 Task: Create a scrum project ByteTech. Add to scrum project ByteTech a team member softage.2@softage.net and assign as Project Lead. Add to scrum project ByteTech a team member softage.3@softage.net
Action: Mouse moved to (204, 58)
Screenshot: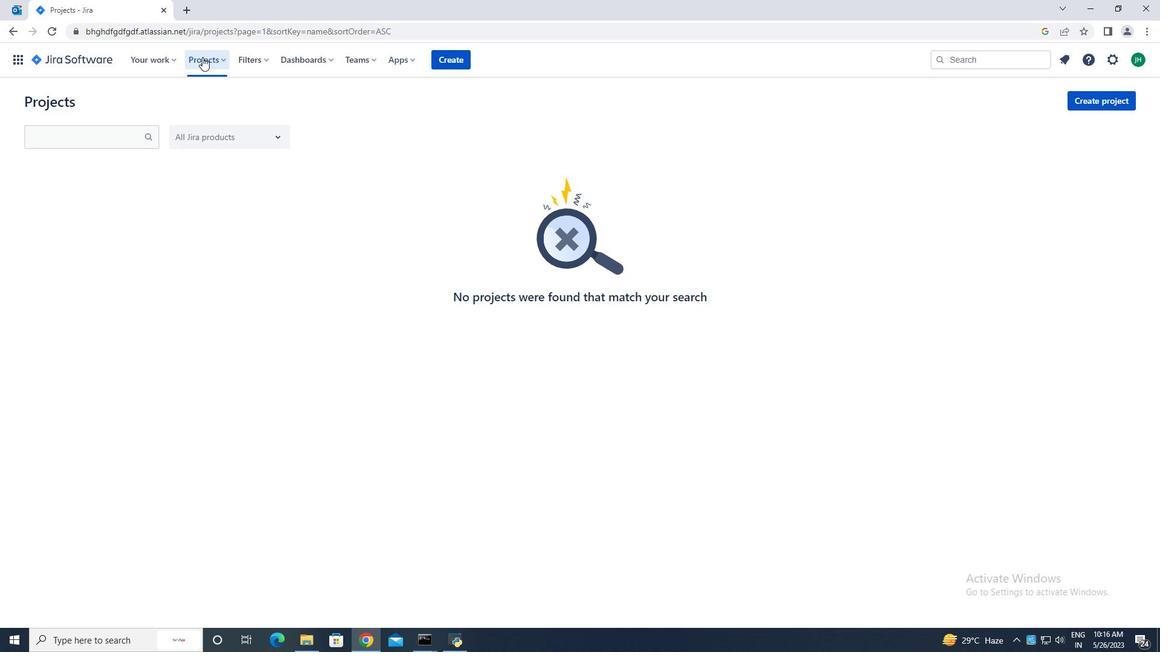 
Action: Mouse pressed left at (204, 58)
Screenshot: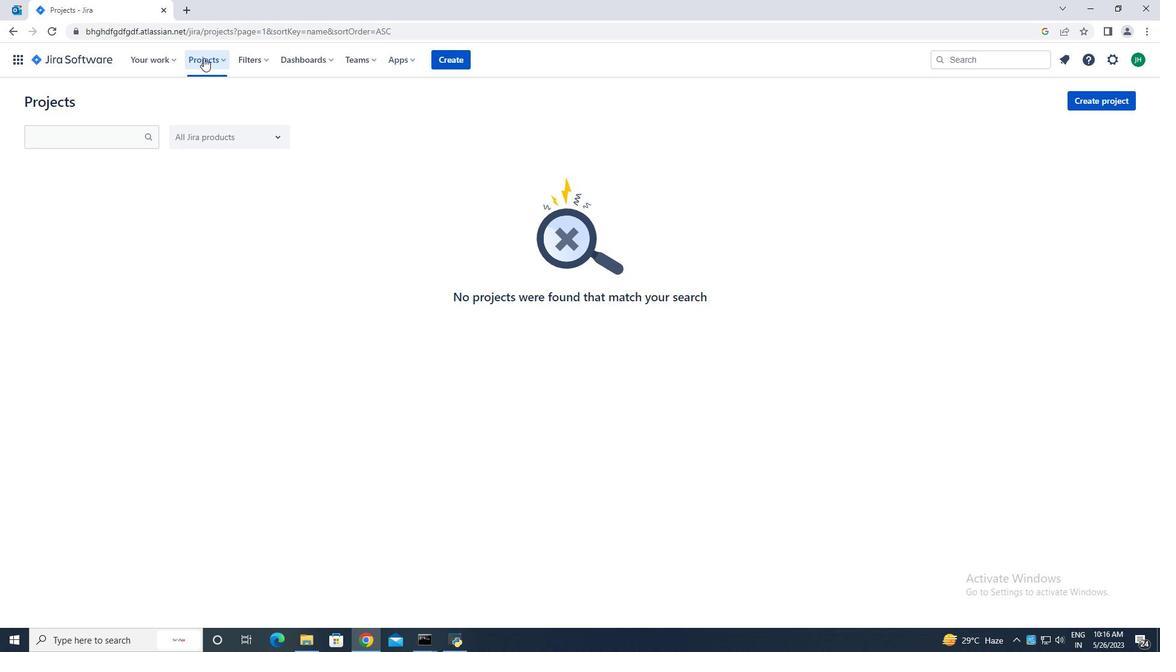 
Action: Mouse moved to (235, 277)
Screenshot: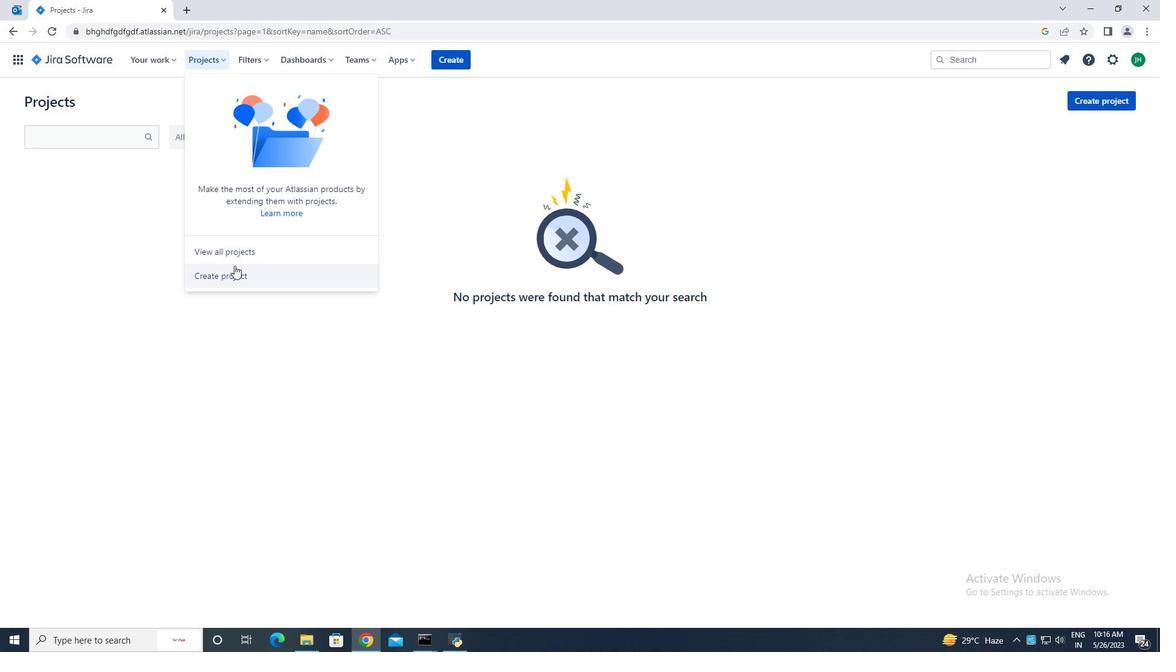 
Action: Mouse pressed left at (235, 277)
Screenshot: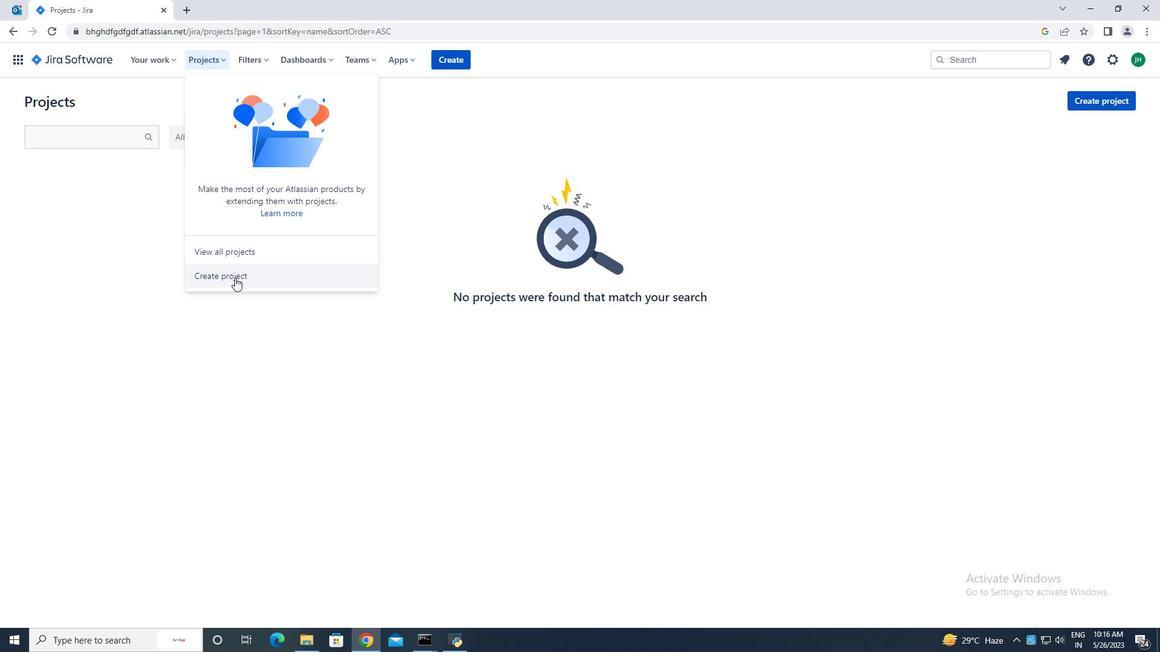 
Action: Mouse moved to (867, 296)
Screenshot: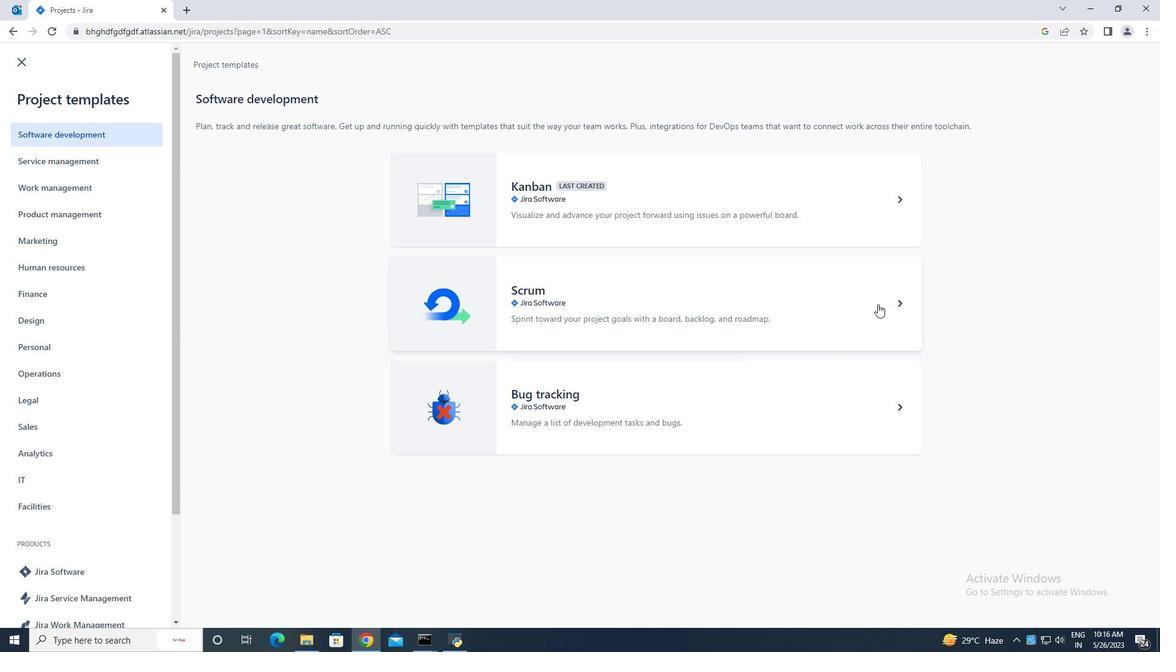 
Action: Mouse pressed left at (867, 296)
Screenshot: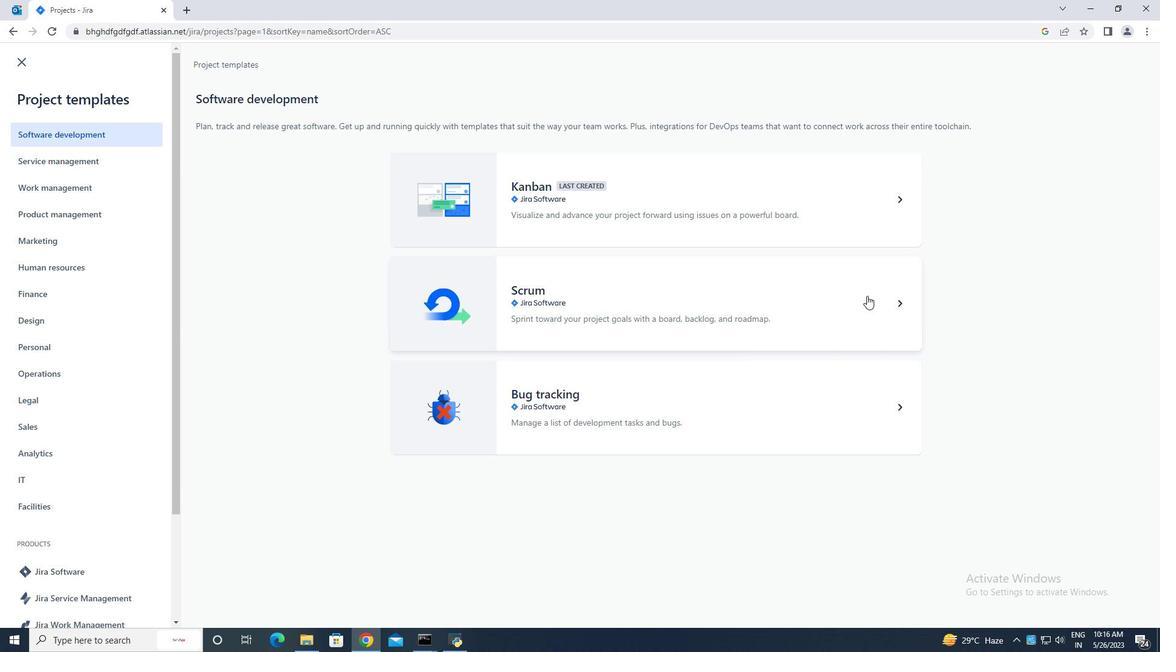 
Action: Mouse moved to (887, 597)
Screenshot: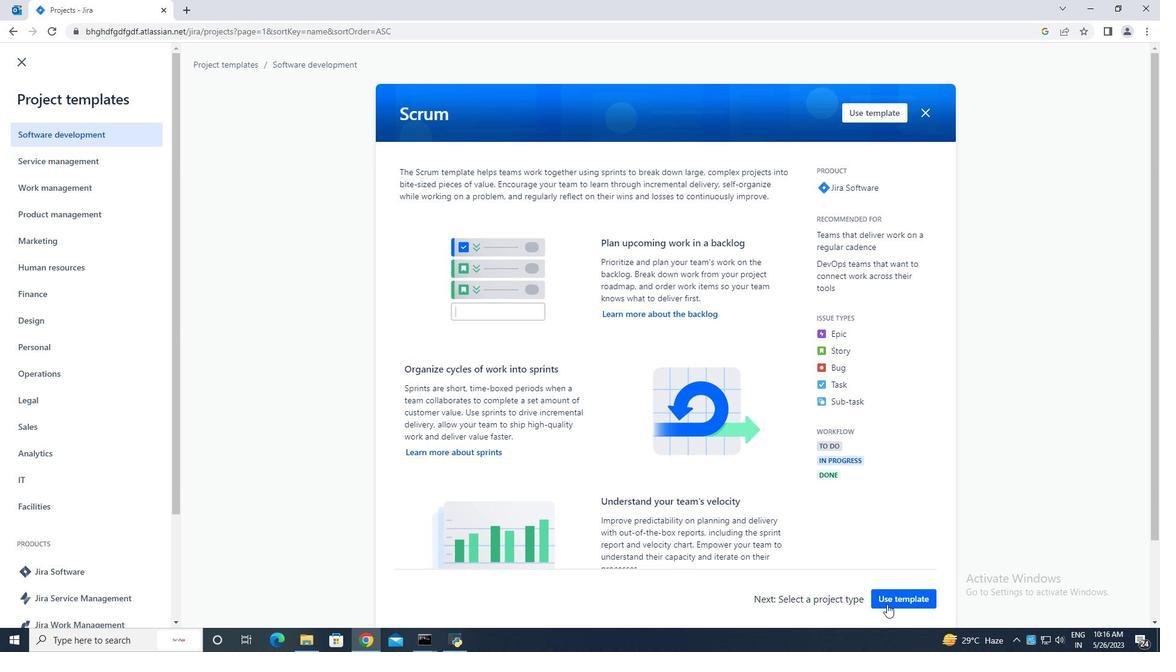 
Action: Mouse pressed left at (887, 597)
Screenshot: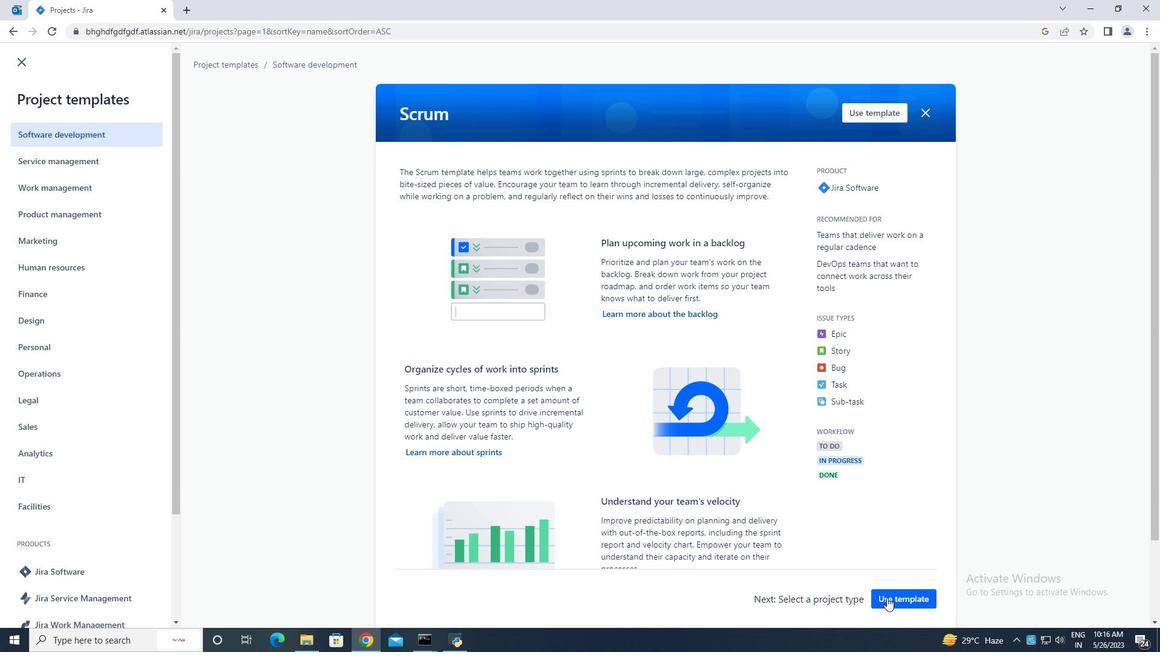 
Action: Mouse moved to (493, 594)
Screenshot: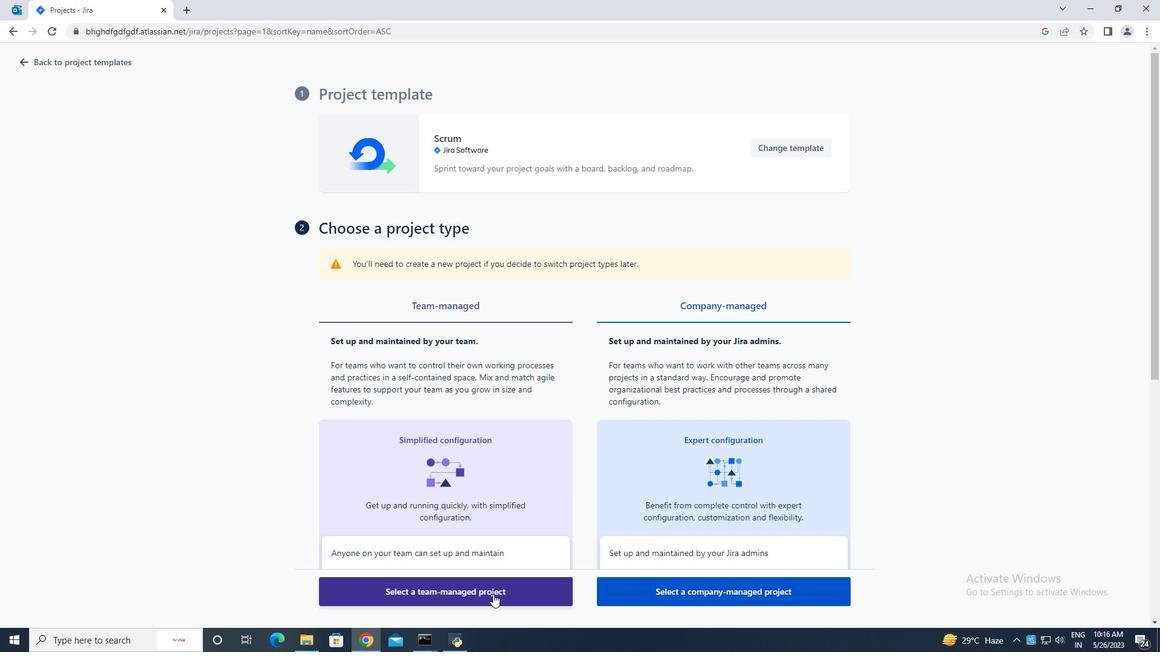 
Action: Mouse pressed left at (493, 594)
Screenshot: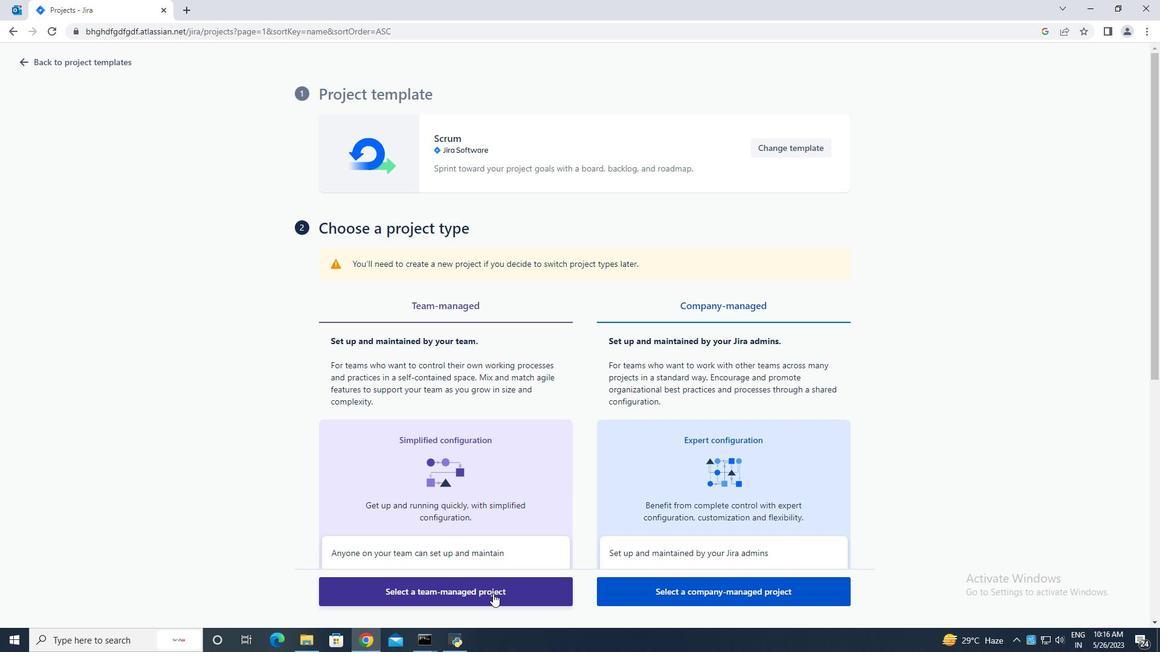 
Action: Mouse moved to (357, 284)
Screenshot: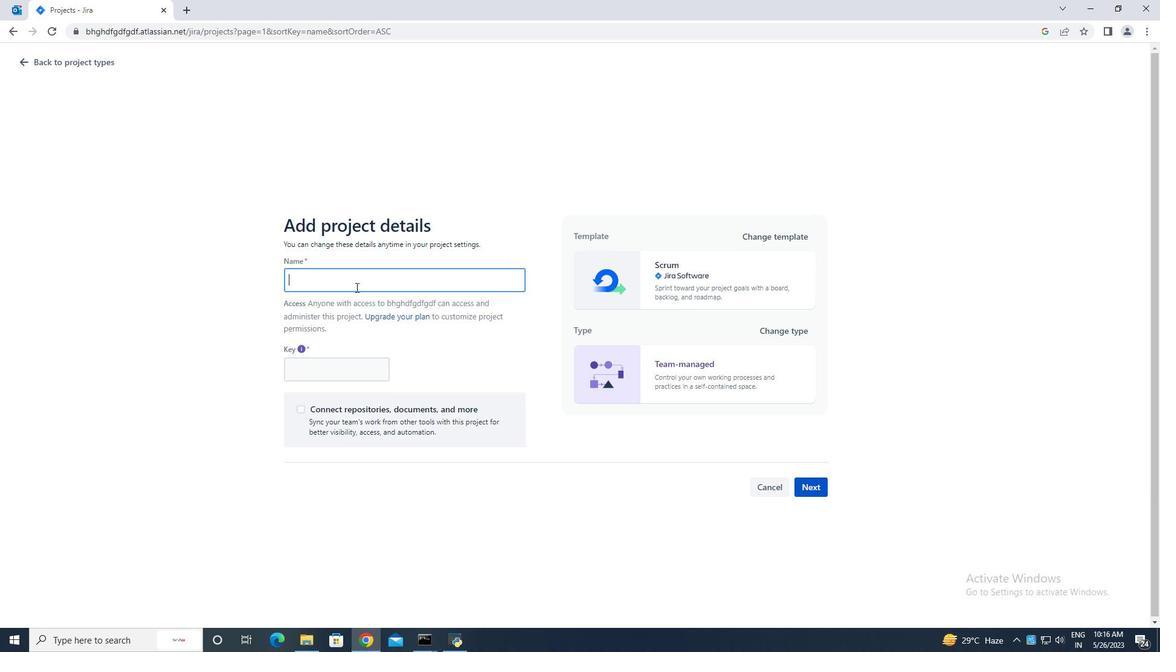 
Action: Mouse pressed left at (357, 284)
Screenshot: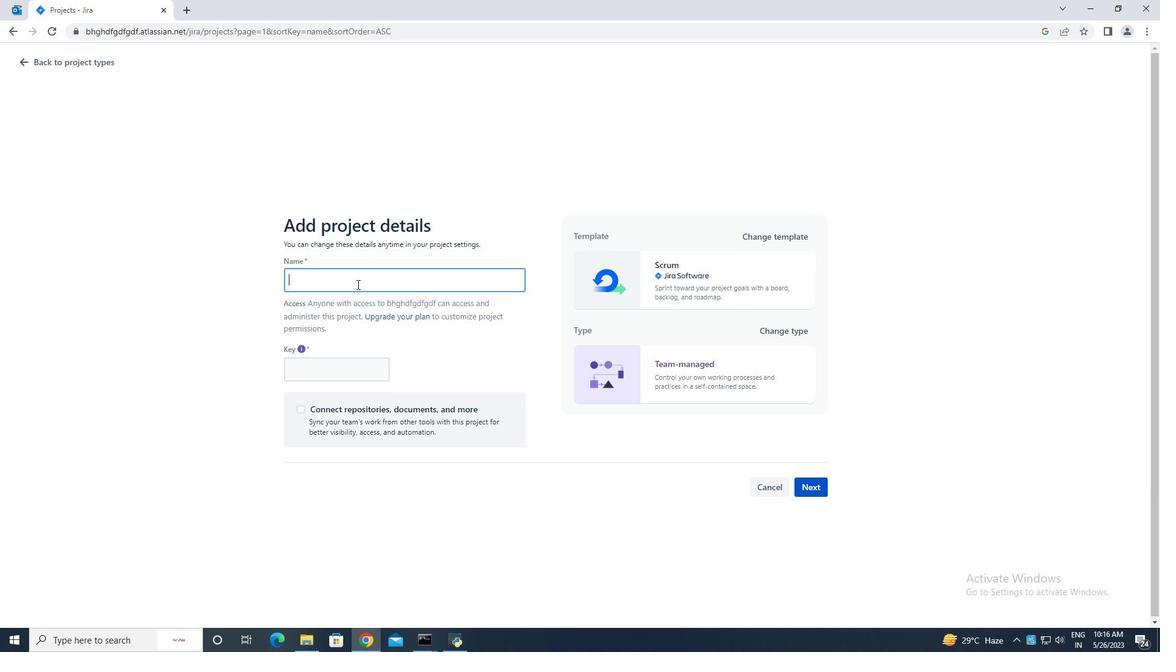 
Action: Mouse moved to (377, 296)
Screenshot: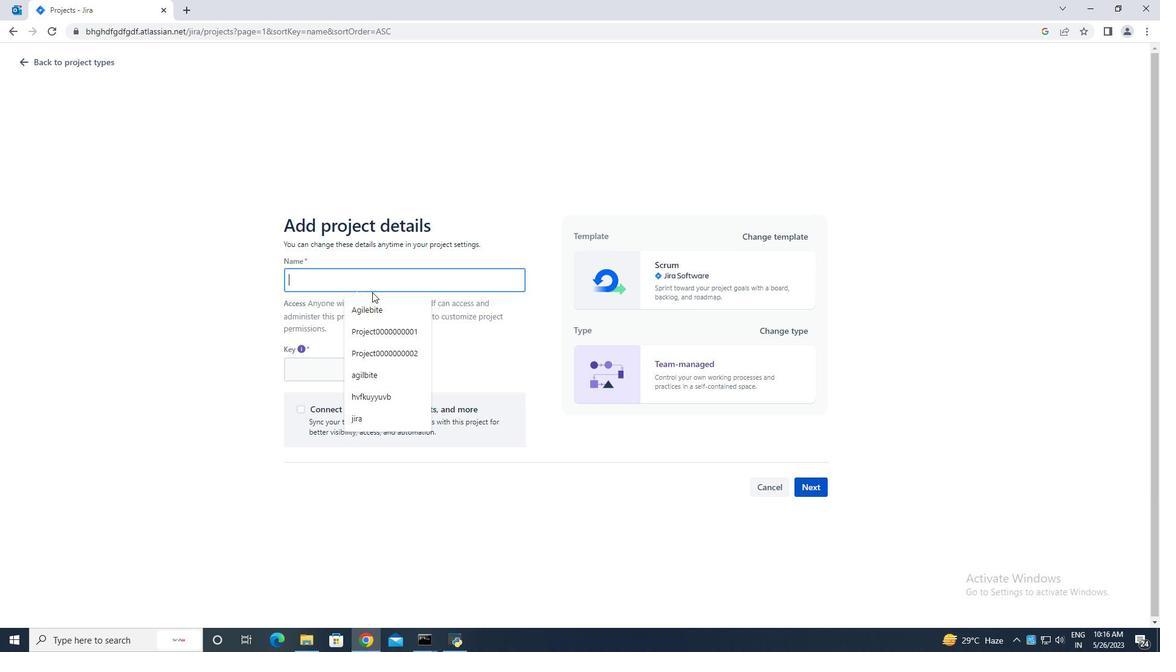 
Action: Key pressed <Key.caps_lock>B<Key.caps_lock>ytetech
Screenshot: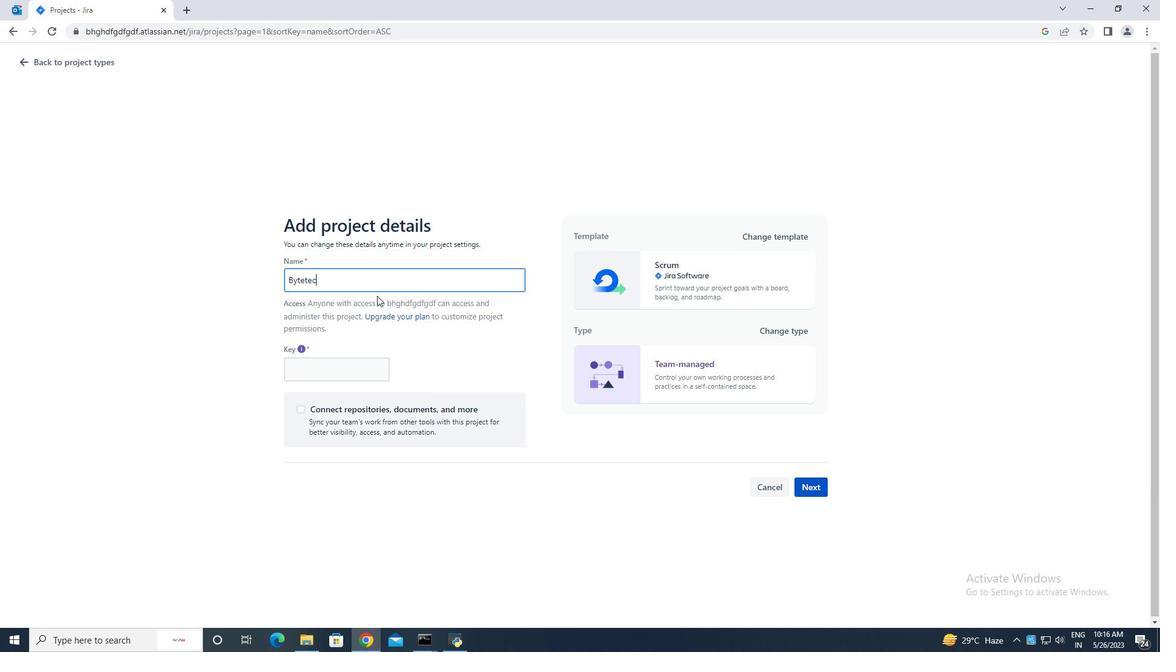 
Action: Mouse moved to (808, 486)
Screenshot: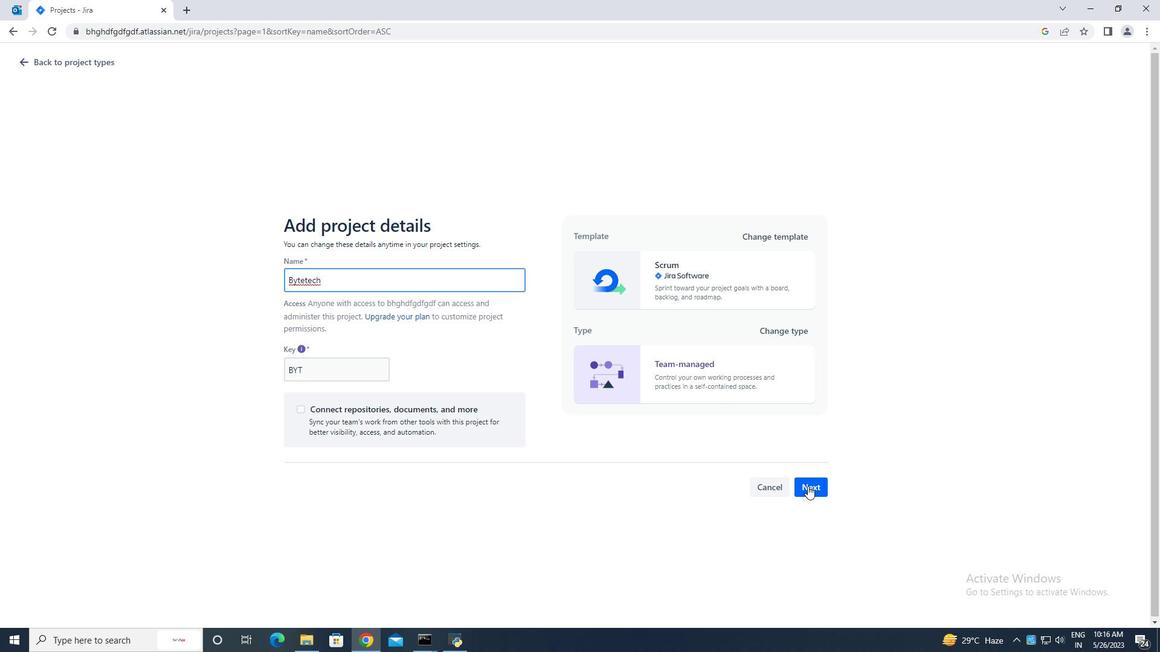 
Action: Mouse pressed left at (808, 486)
Screenshot: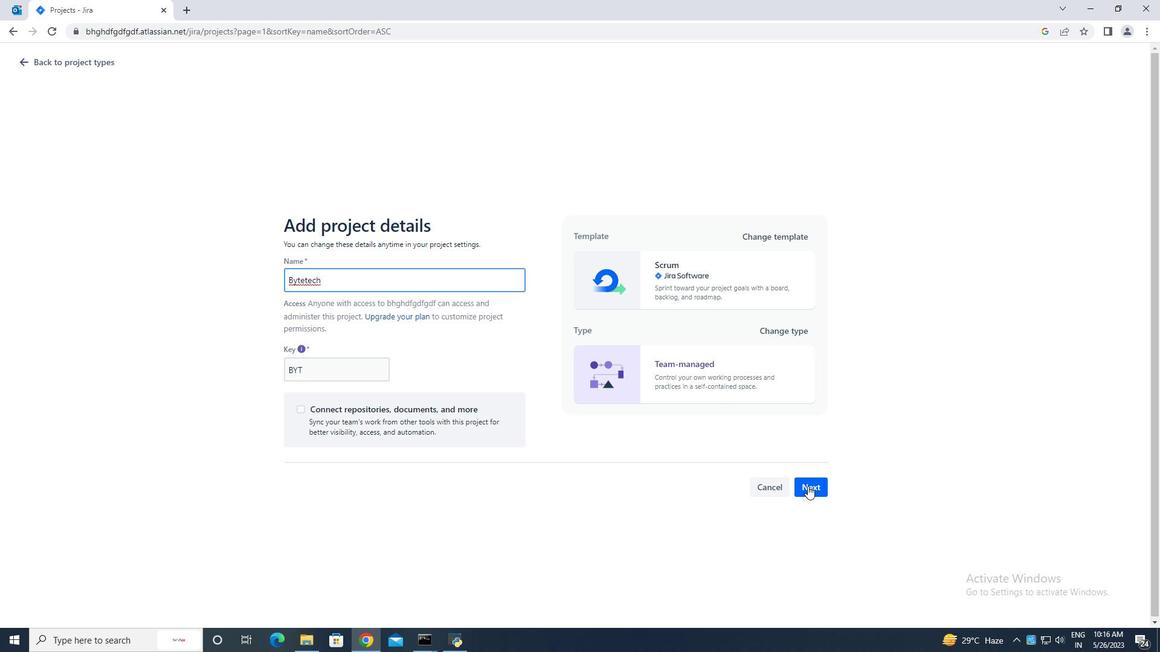 
Action: Mouse moved to (728, 409)
Screenshot: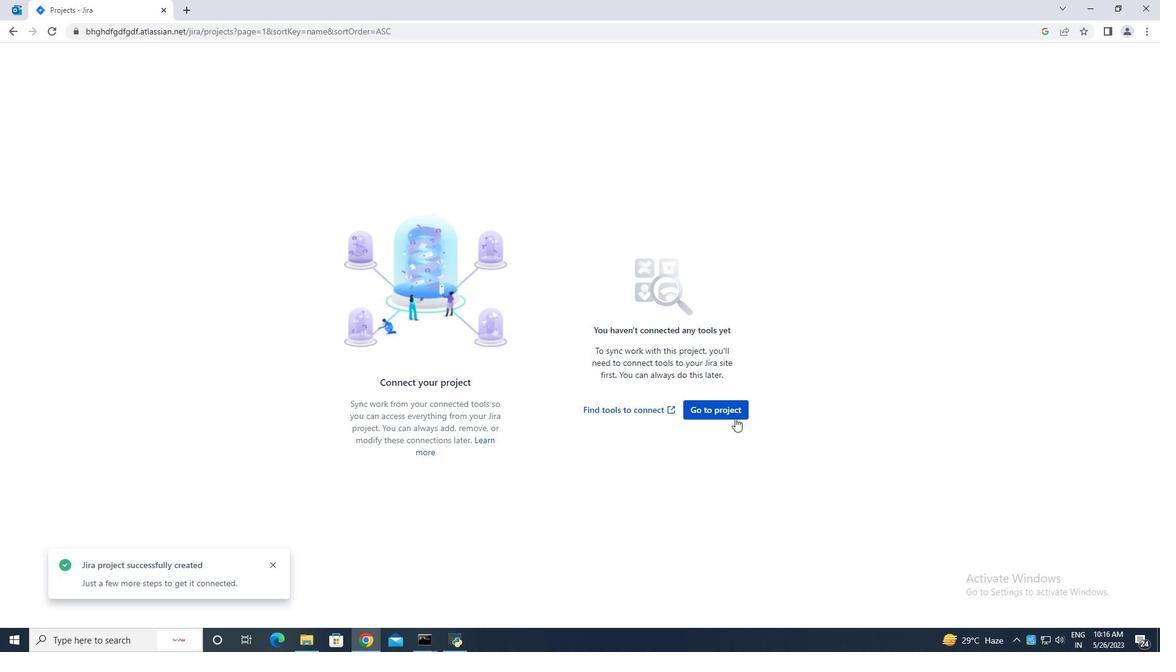 
Action: Mouse pressed left at (728, 409)
Screenshot: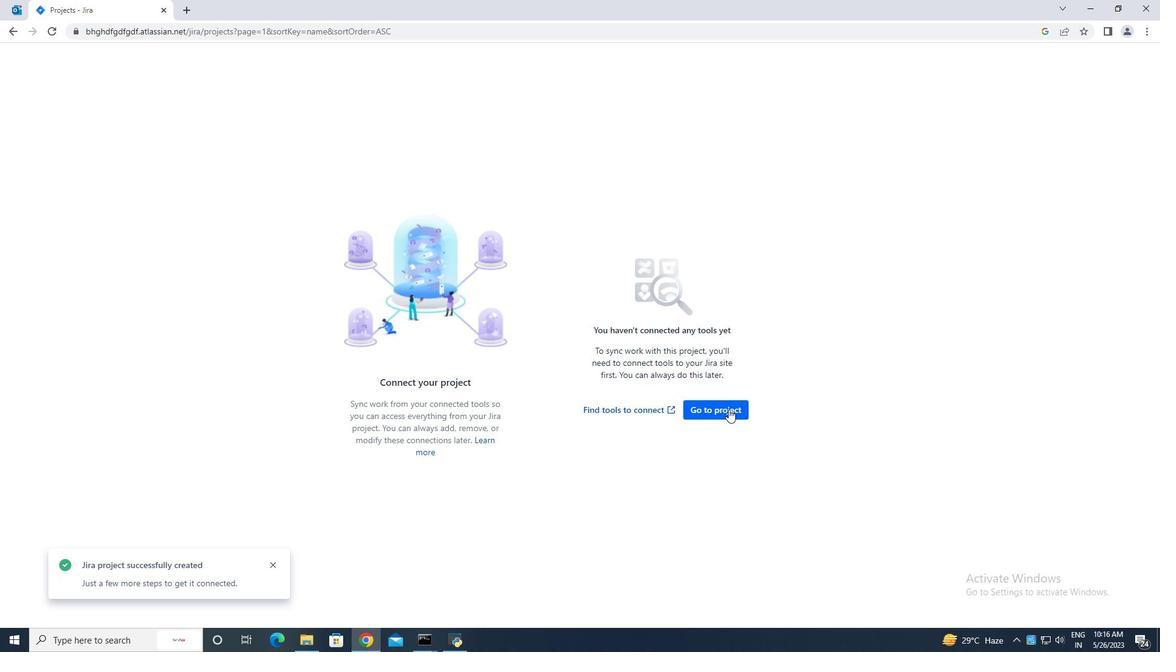 
Action: Mouse moved to (290, 187)
Screenshot: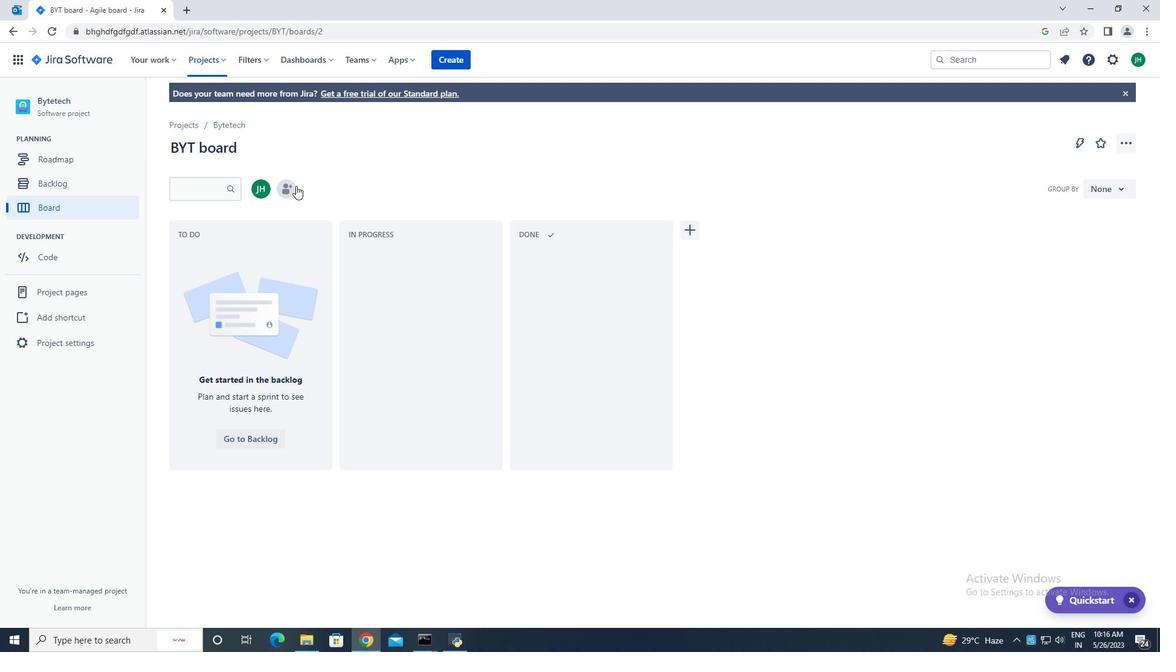 
Action: Mouse pressed left at (290, 187)
Screenshot: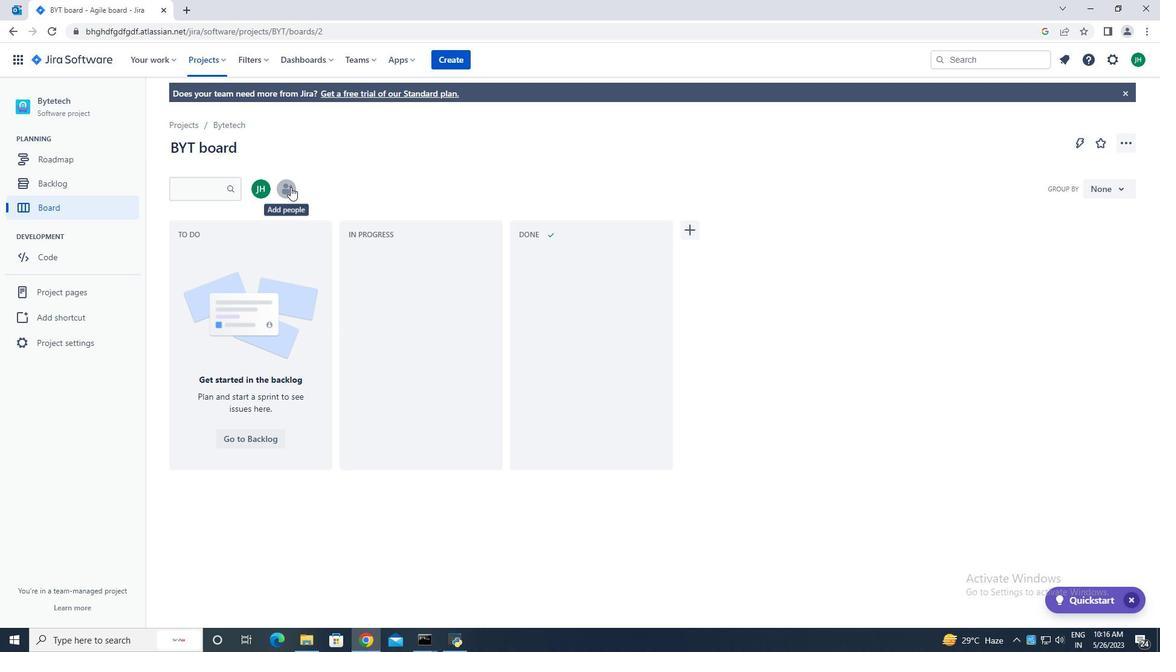 
Action: Mouse moved to (545, 132)
Screenshot: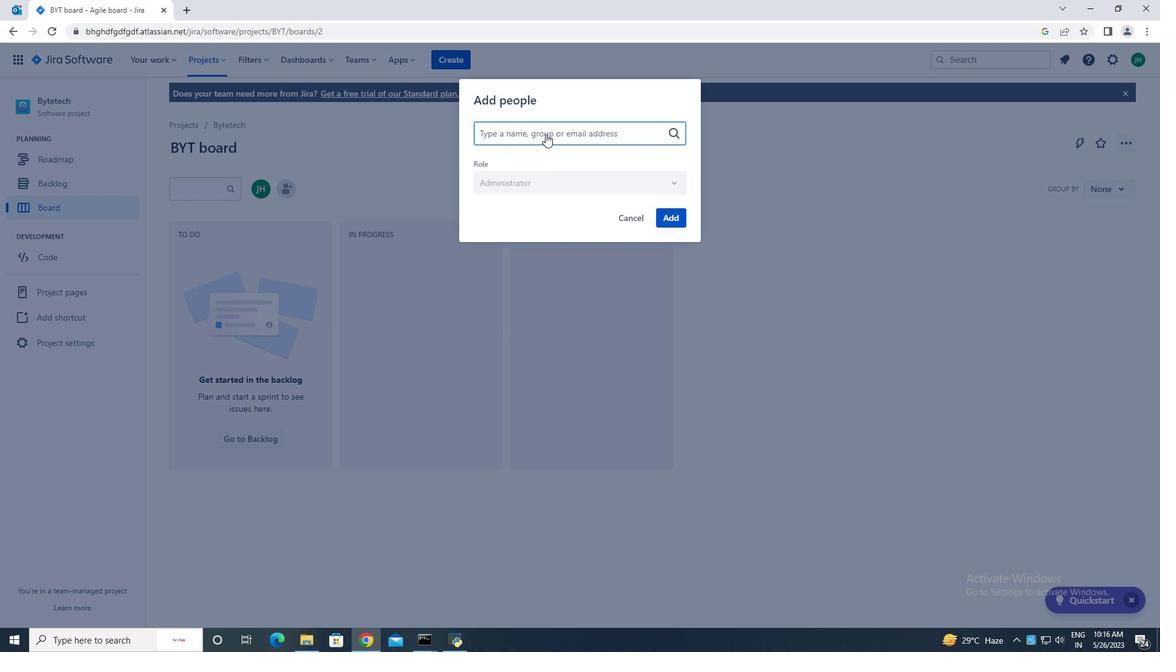 
Action: Mouse pressed left at (545, 132)
Screenshot: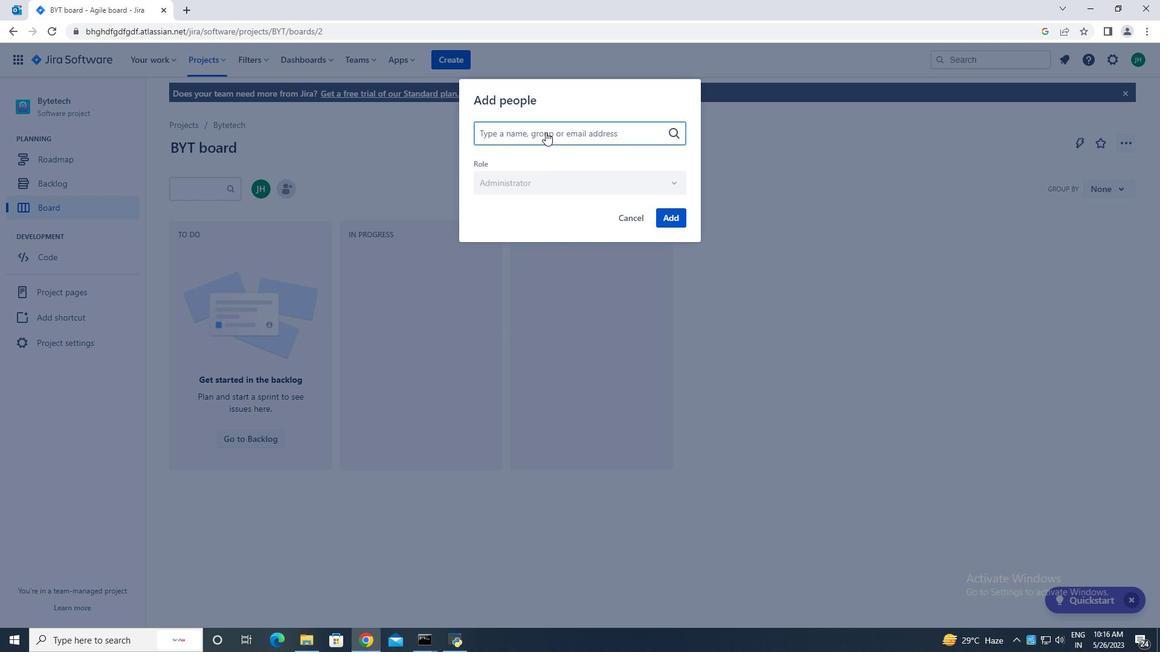 
Action: Key pressed softage.2<Key.shift>@softage.net
Screenshot: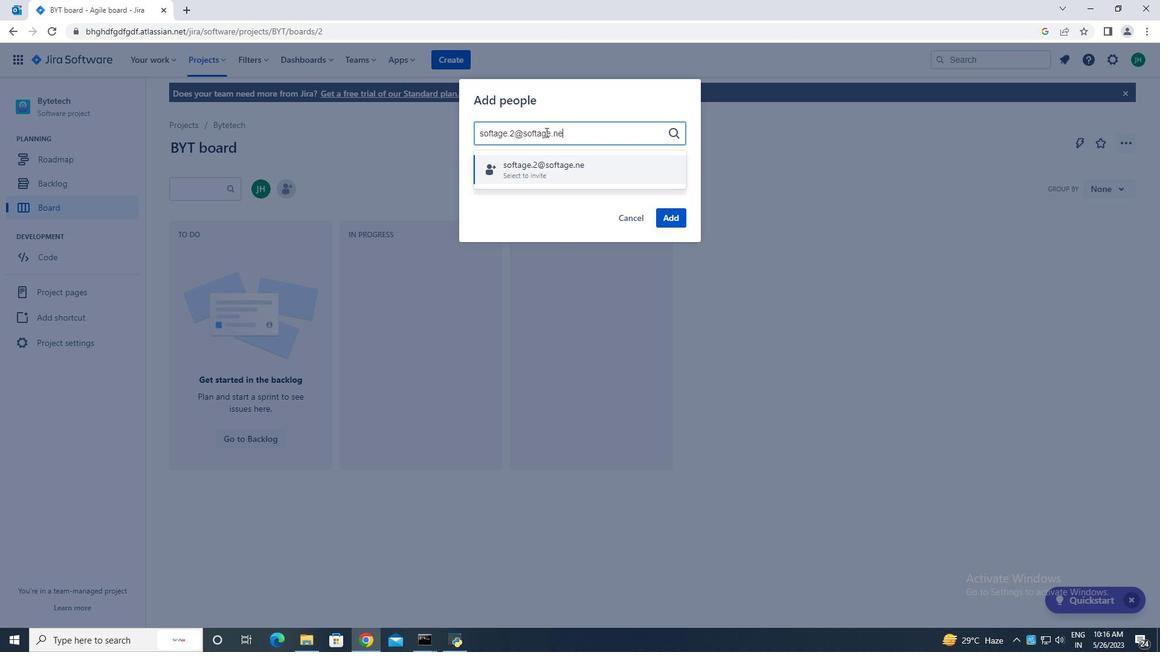 
Action: Mouse moved to (667, 224)
Screenshot: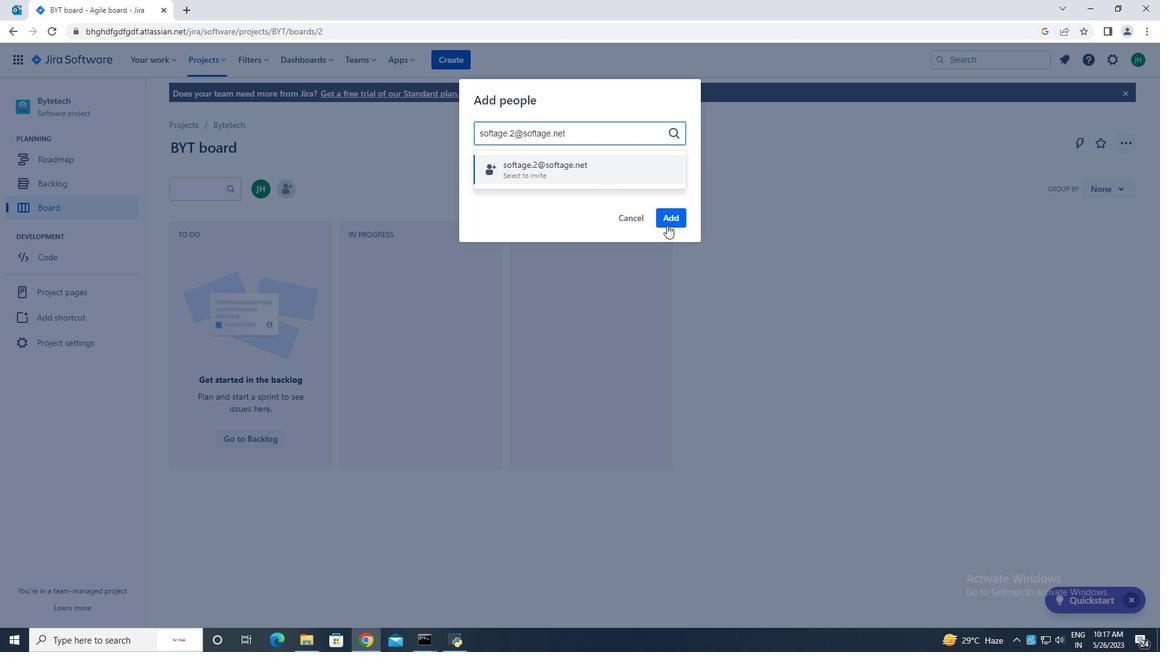 
Action: Mouse pressed left at (667, 224)
Screenshot: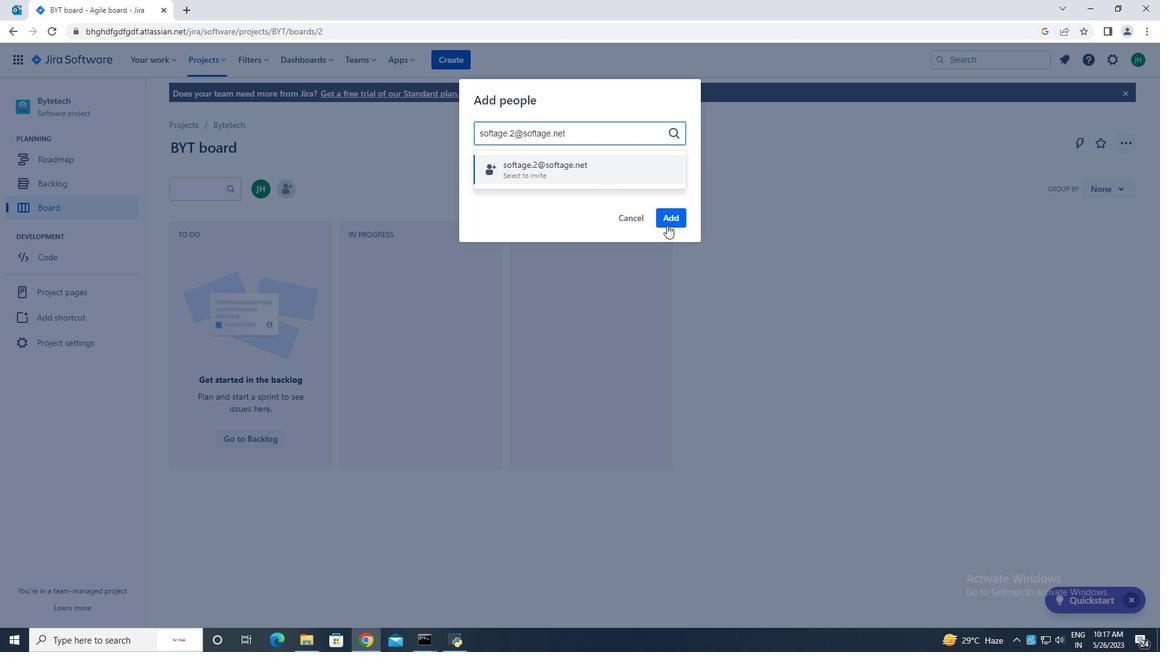 
Action: Mouse moved to (560, 169)
Screenshot: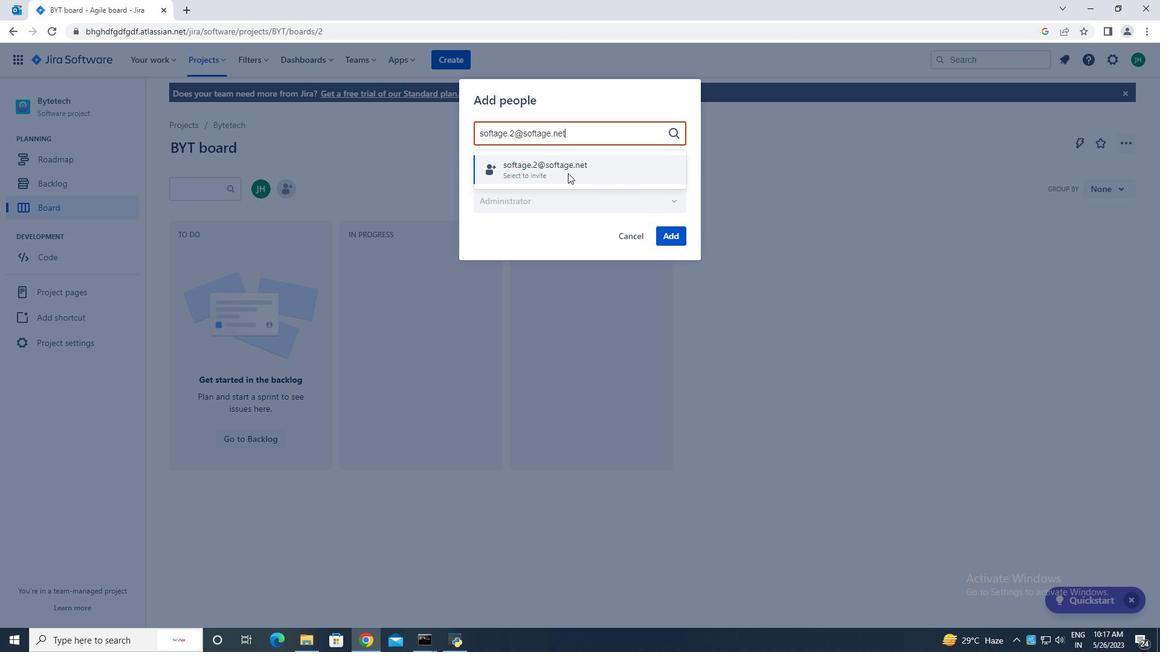 
Action: Mouse pressed left at (560, 169)
Screenshot: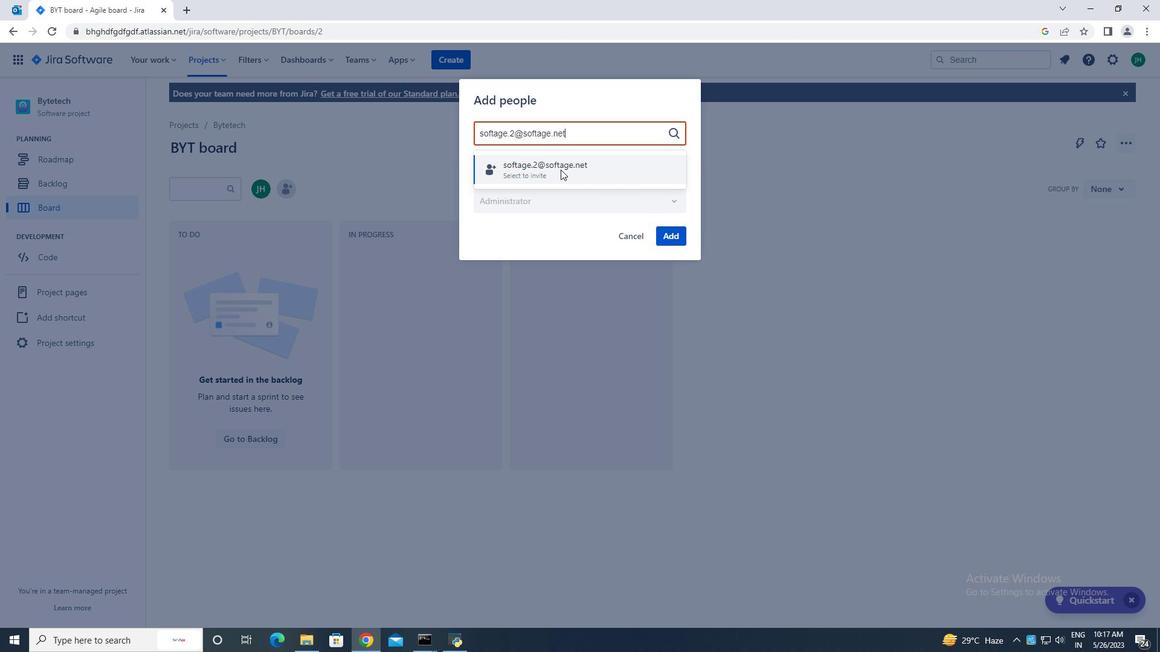 
Action: Mouse moved to (674, 234)
Screenshot: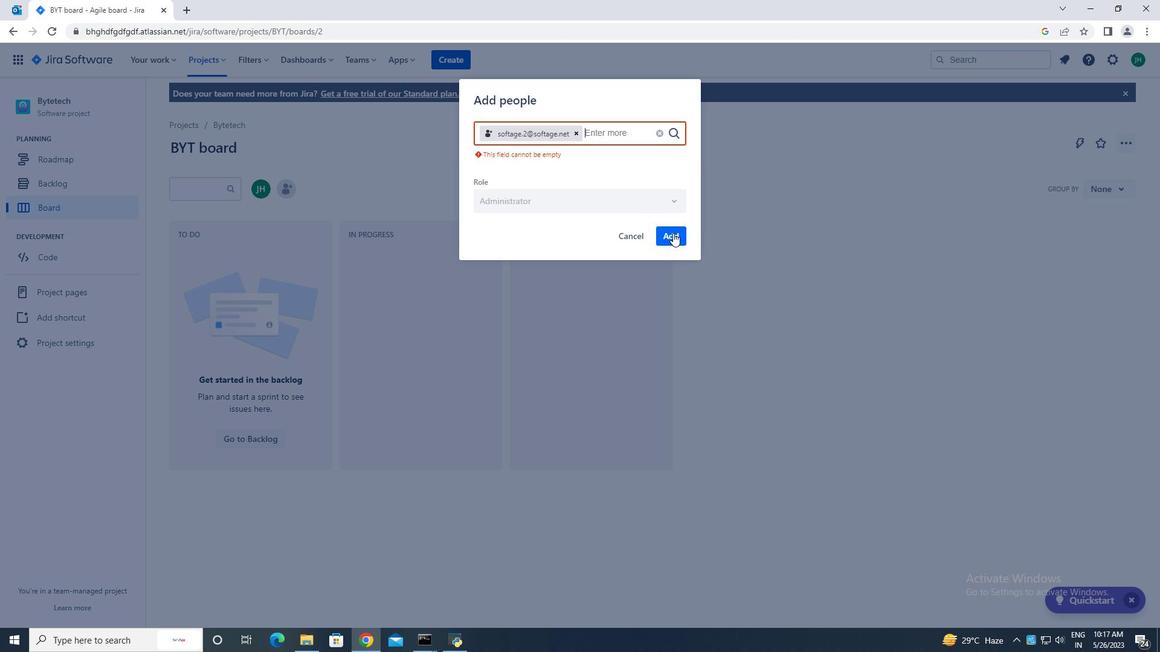 
Action: Mouse pressed left at (674, 234)
Screenshot: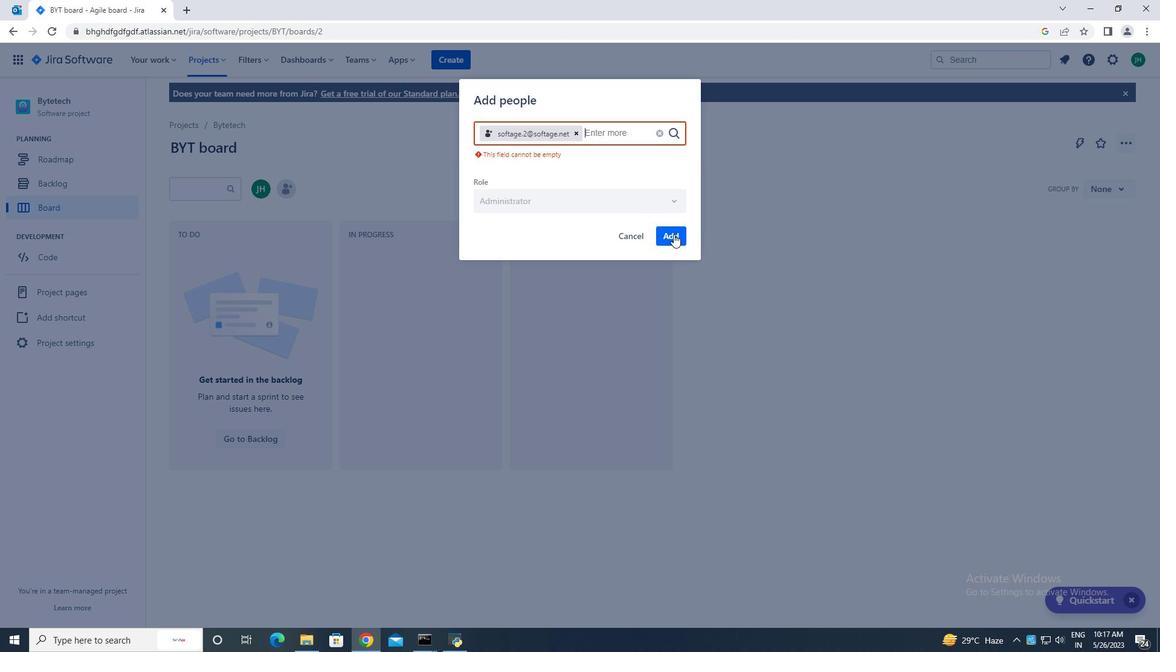 
Action: Mouse moved to (102, 342)
Screenshot: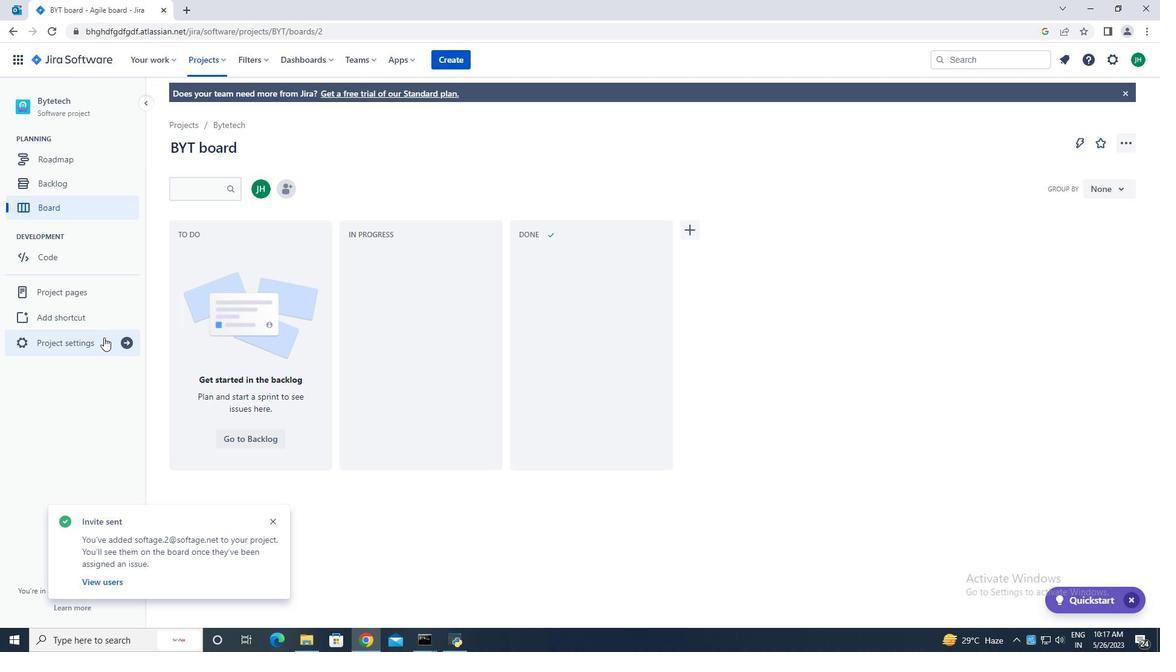 
Action: Mouse pressed left at (102, 342)
Screenshot: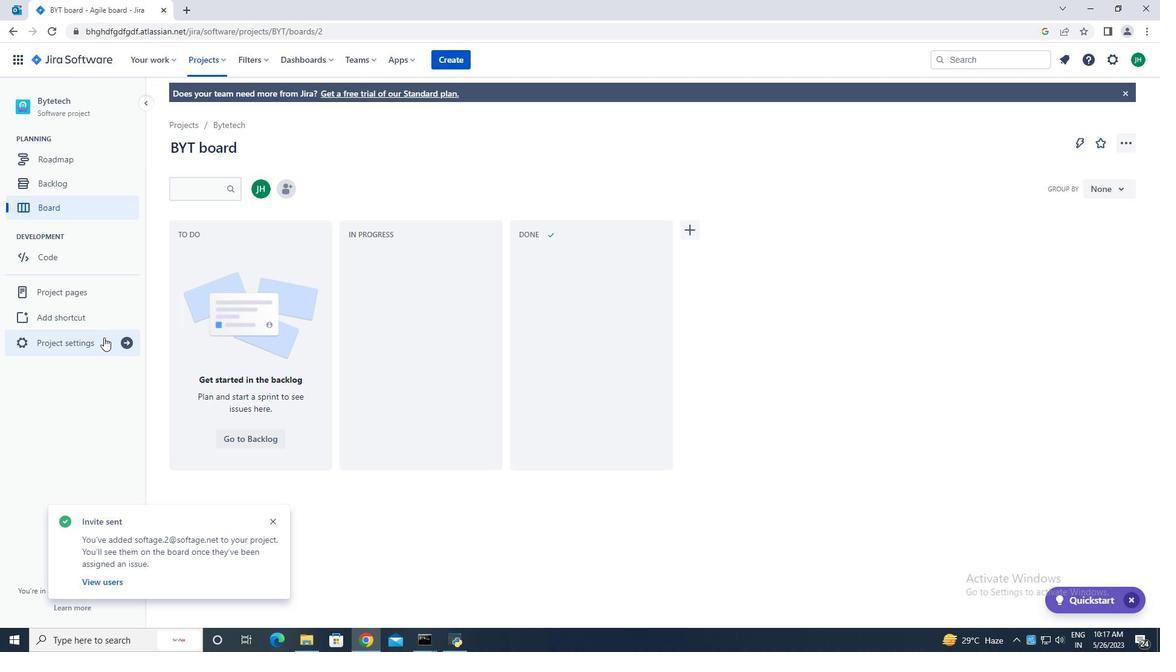 
Action: Mouse moved to (595, 433)
Screenshot: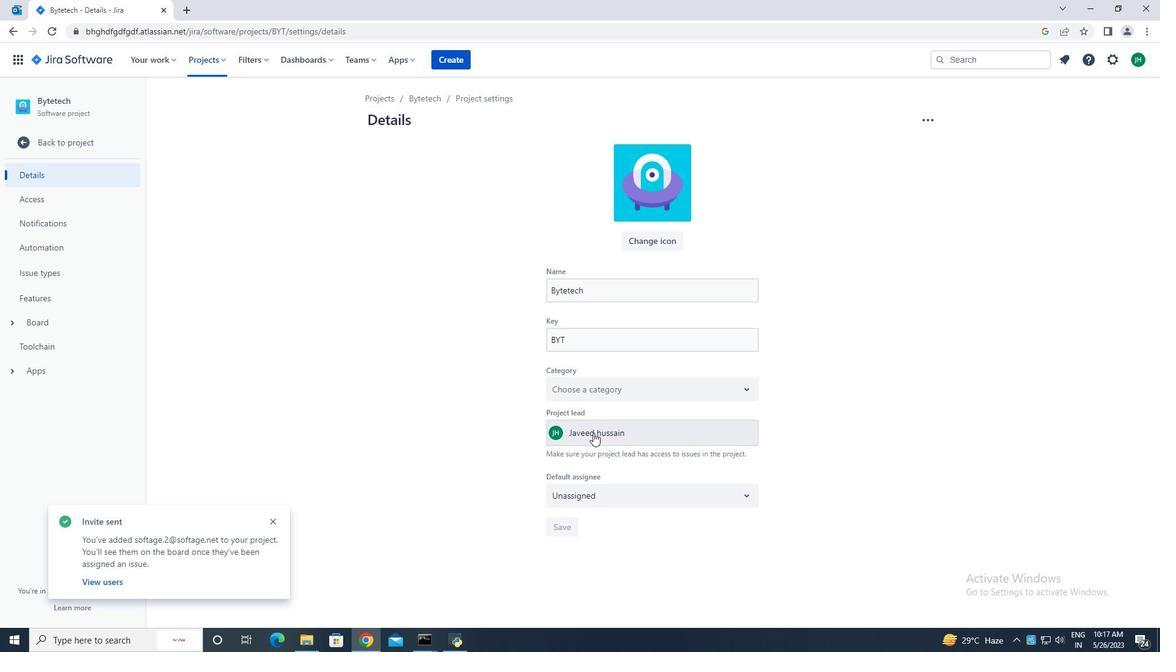 
Action: Mouse pressed left at (595, 433)
Screenshot: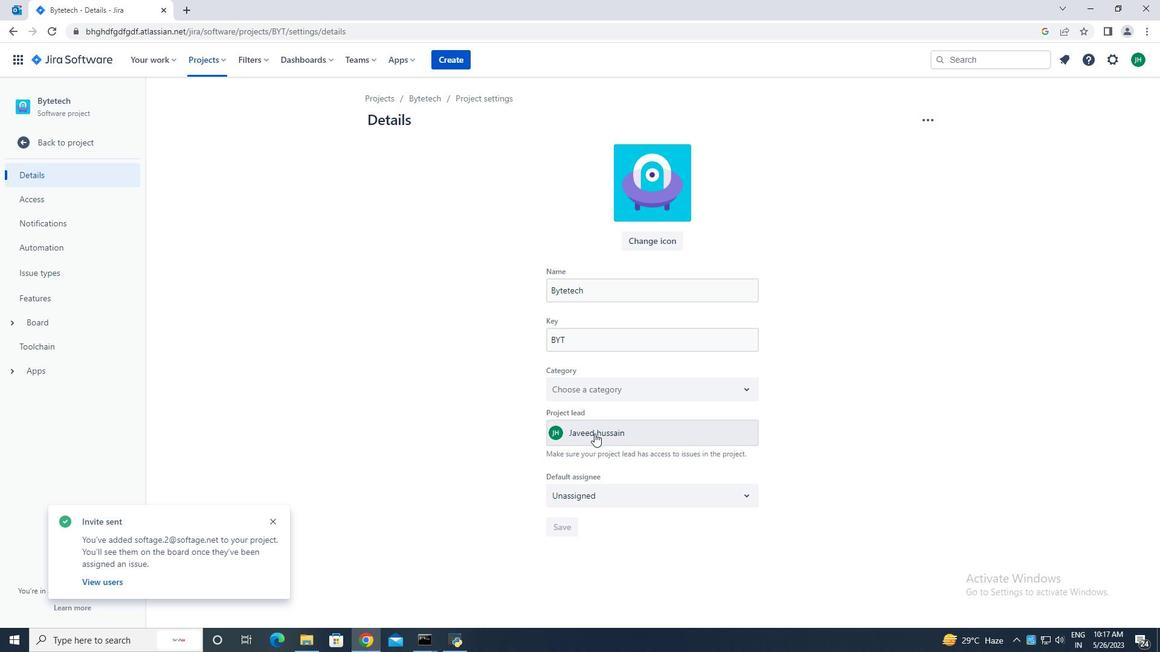 
Action: Mouse moved to (595, 433)
Screenshot: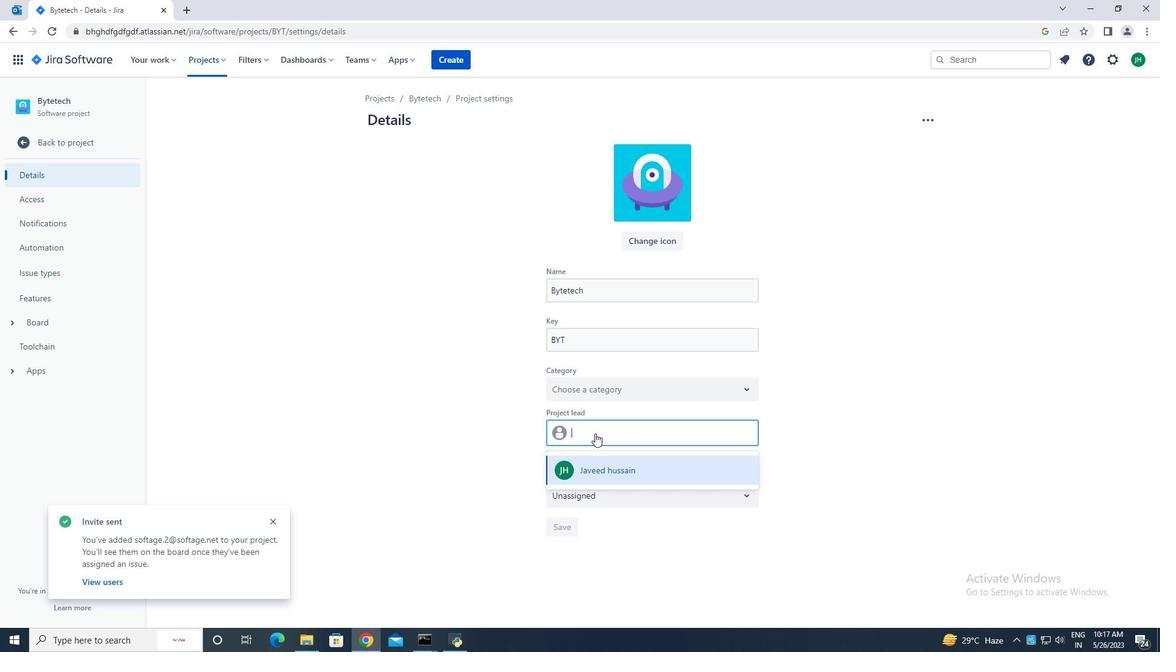 
Action: Key pressed softage.2<Key.shift>@softage.net
Screenshot: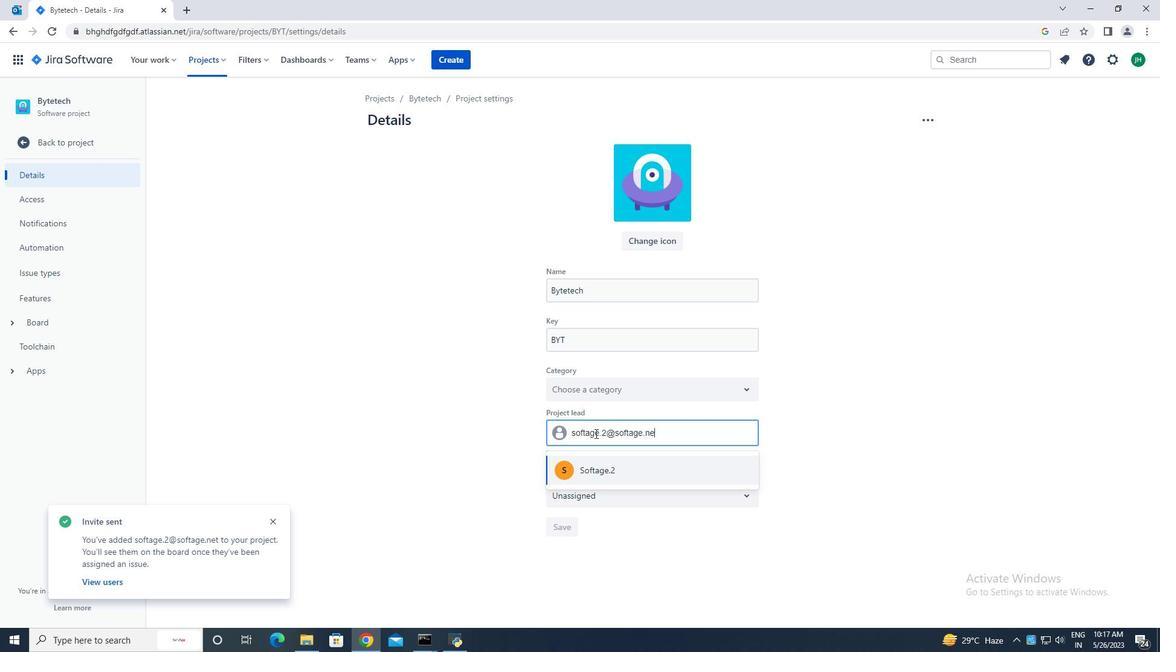 
Action: Mouse moved to (644, 468)
Screenshot: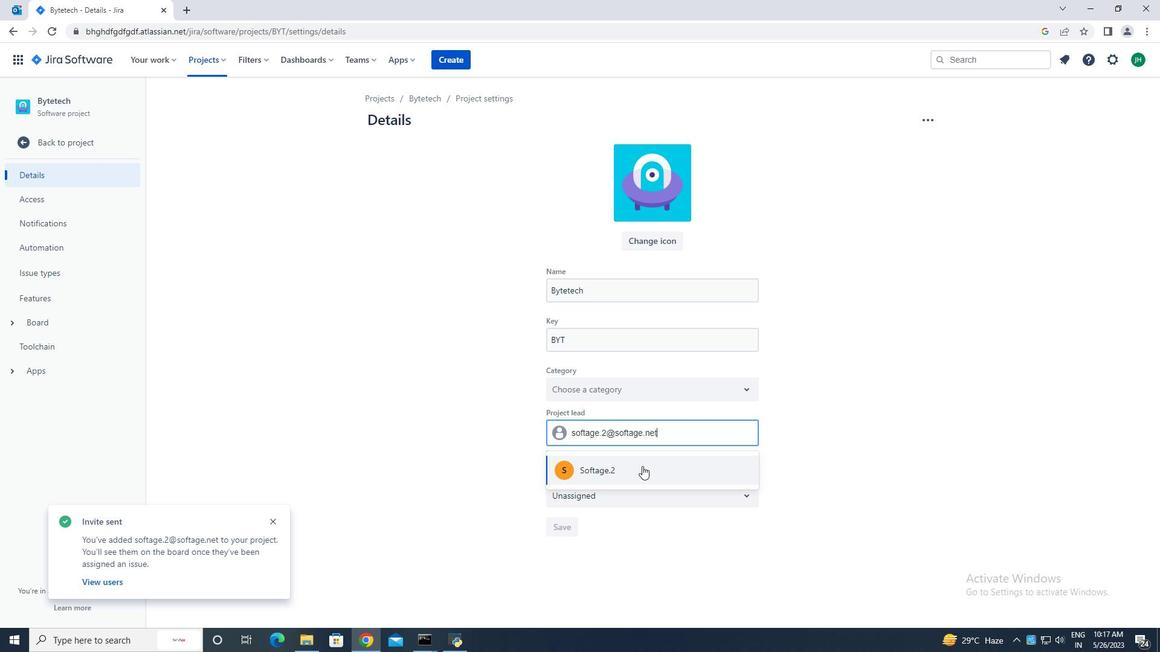 
Action: Mouse pressed left at (644, 468)
Screenshot: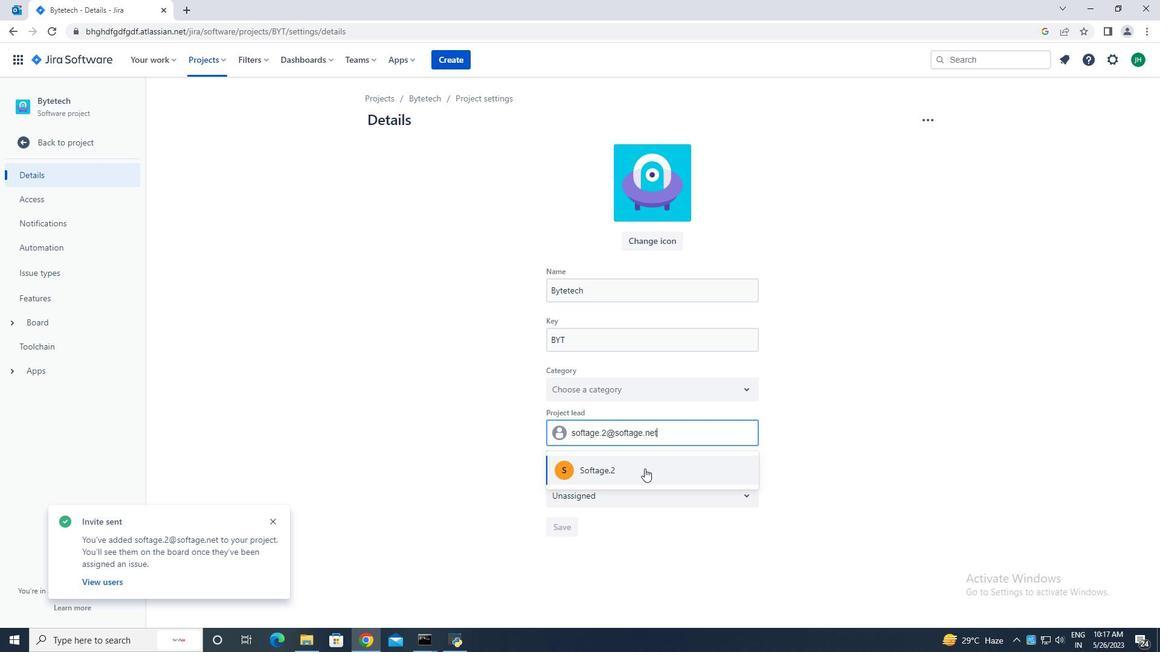 
Action: Mouse moved to (598, 496)
Screenshot: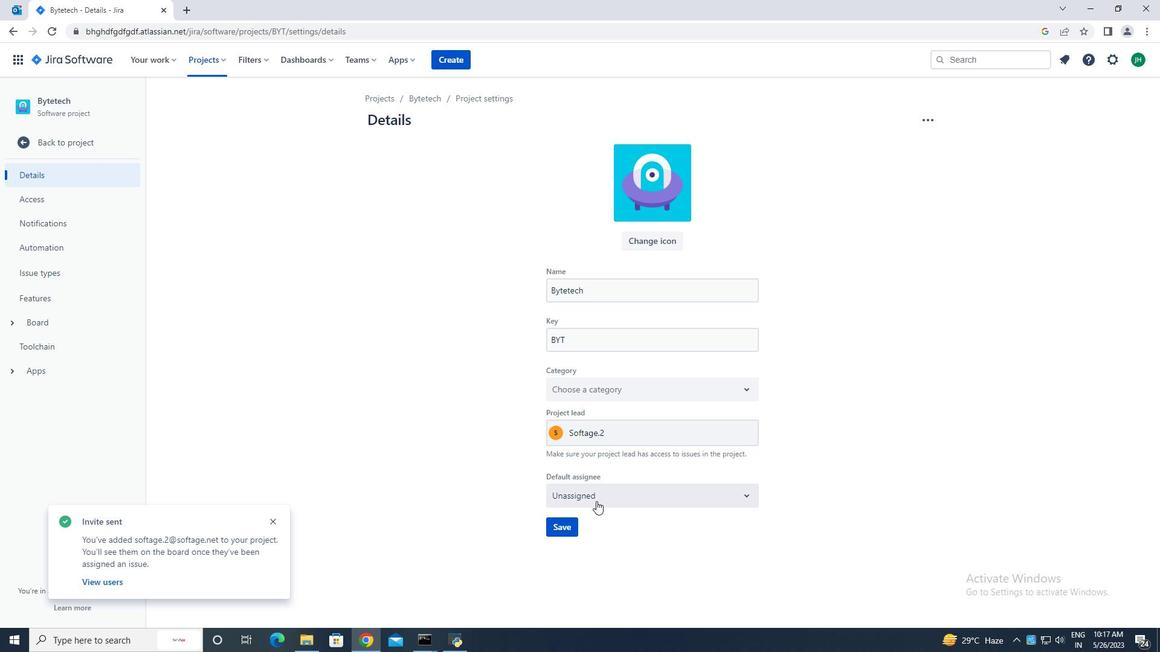 
Action: Mouse pressed left at (598, 496)
Screenshot: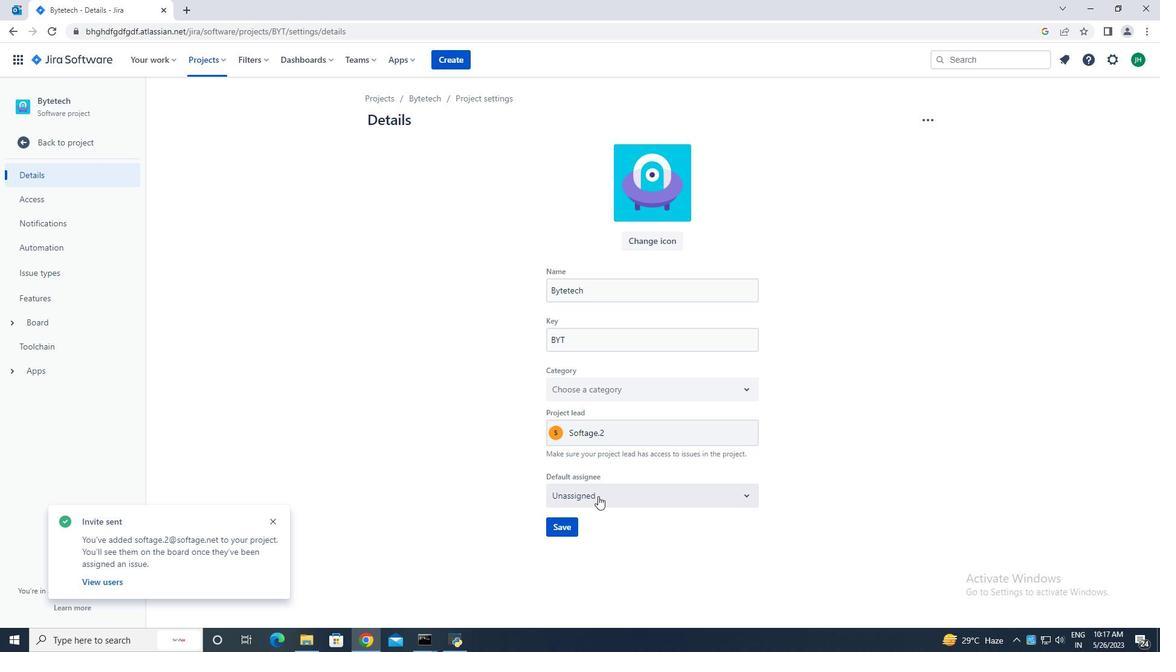 
Action: Mouse moved to (595, 526)
Screenshot: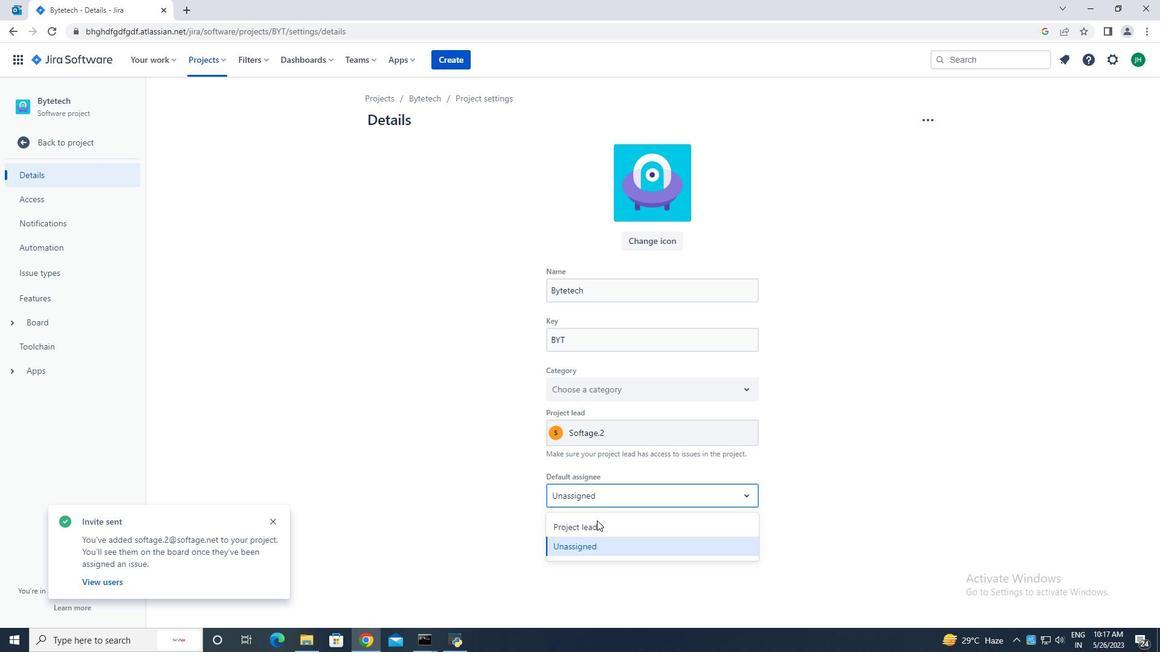 
Action: Mouse pressed left at (595, 526)
Screenshot: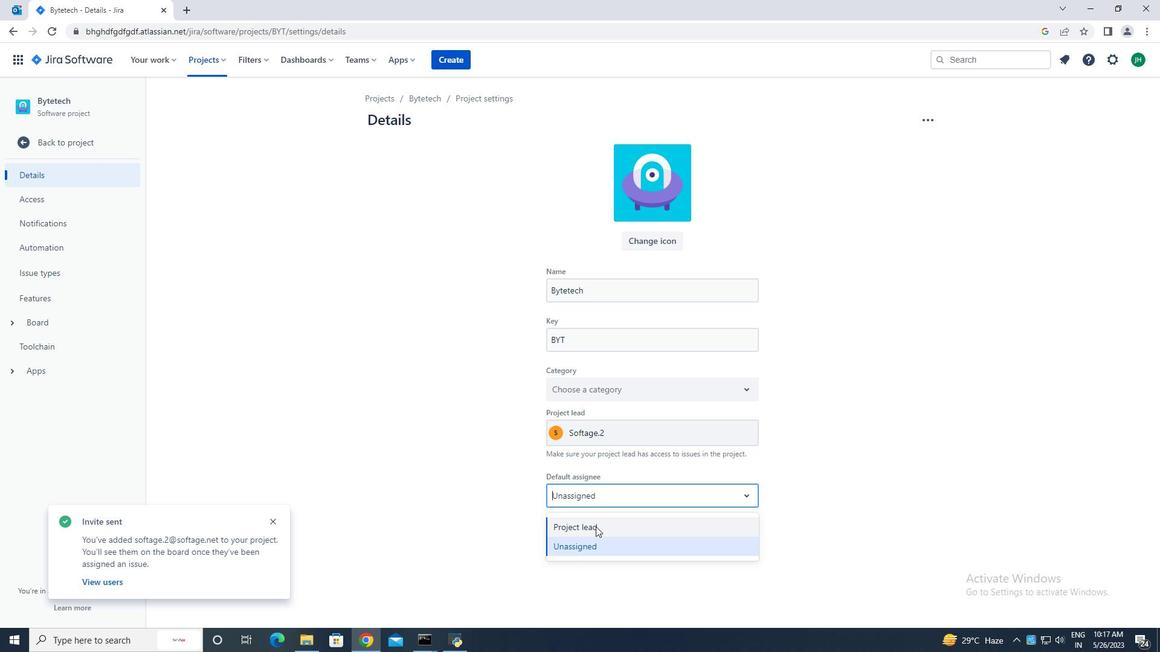 
Action: Mouse moved to (563, 528)
Screenshot: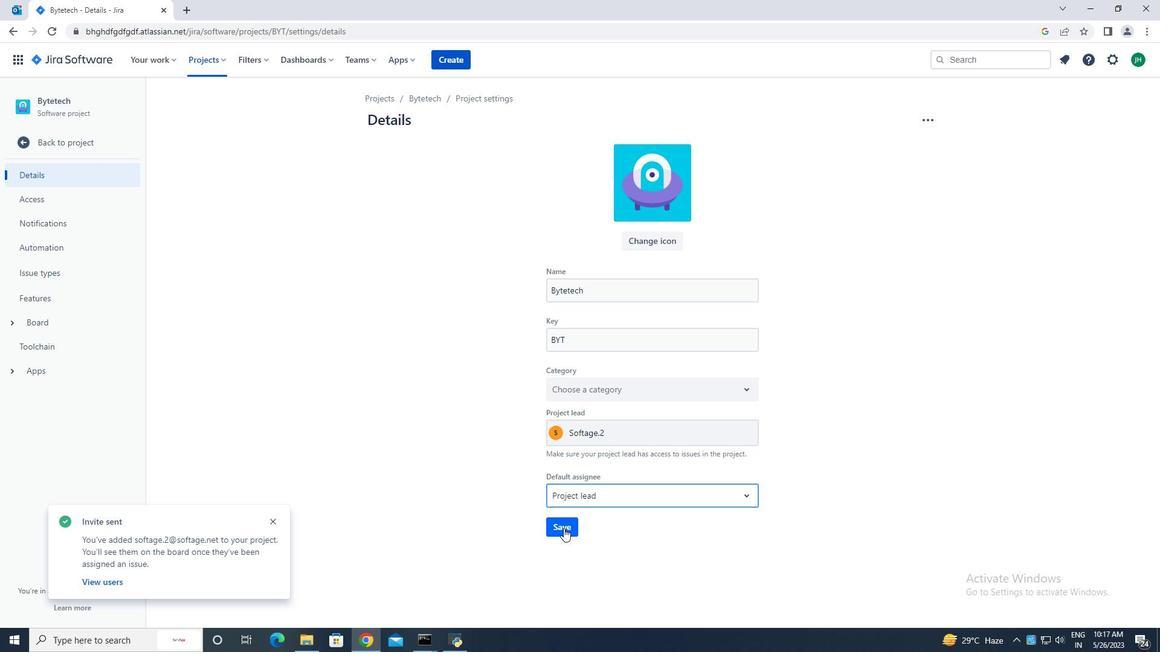 
Action: Mouse pressed left at (563, 528)
Screenshot: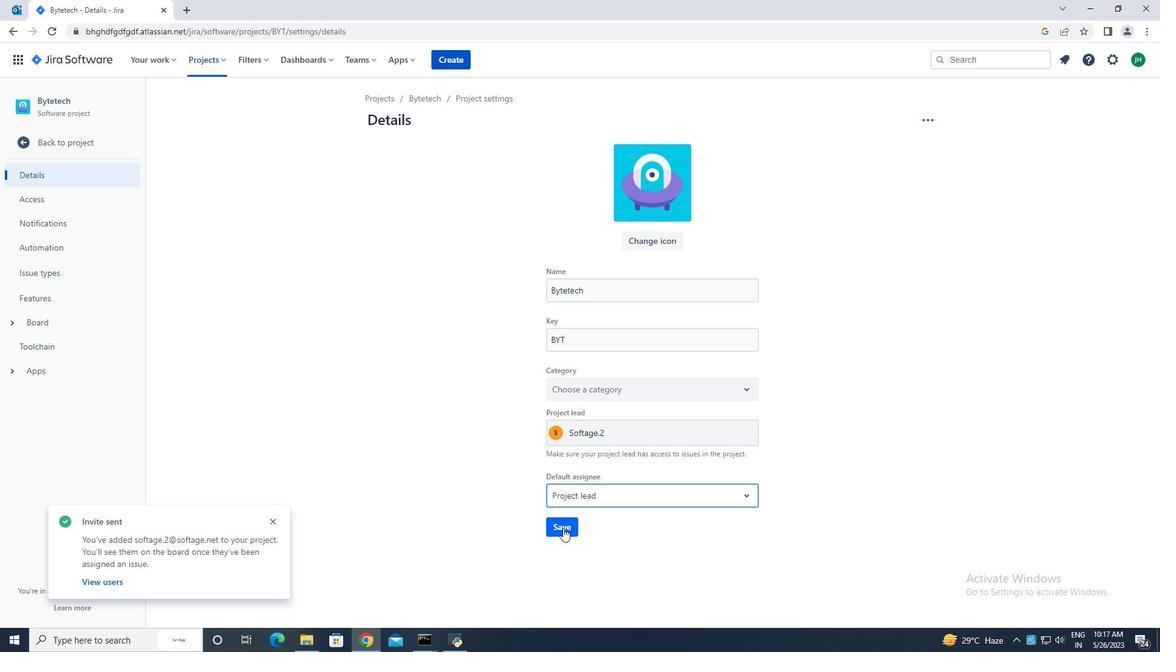 
Action: Mouse moved to (50, 145)
Screenshot: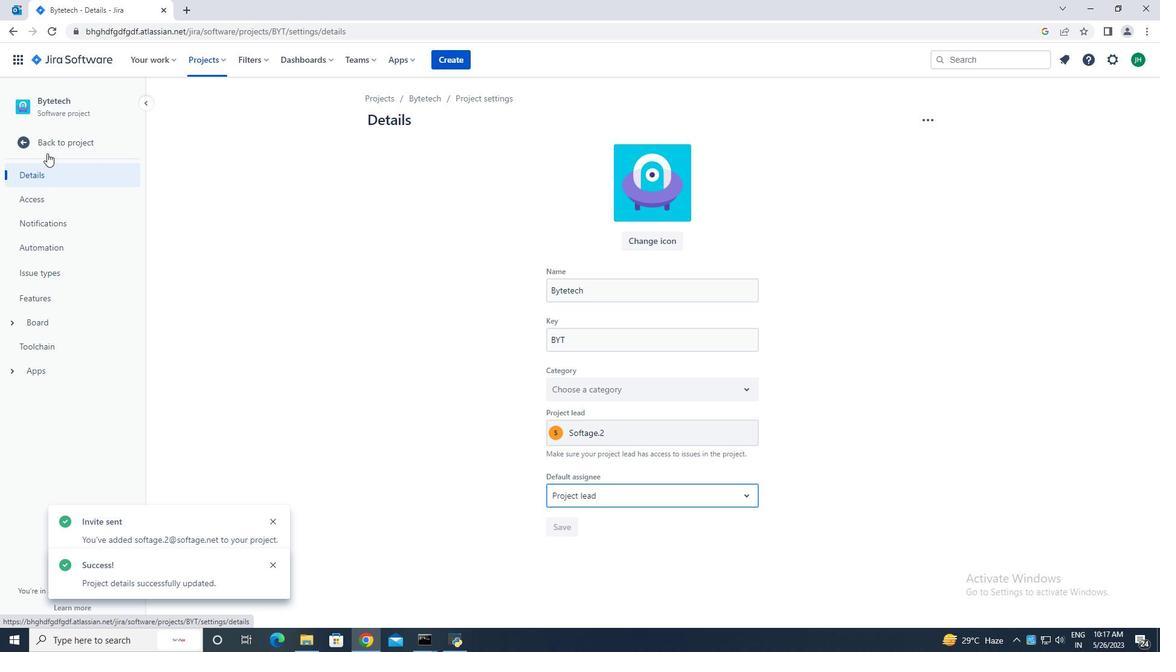 
Action: Mouse pressed left at (50, 145)
Screenshot: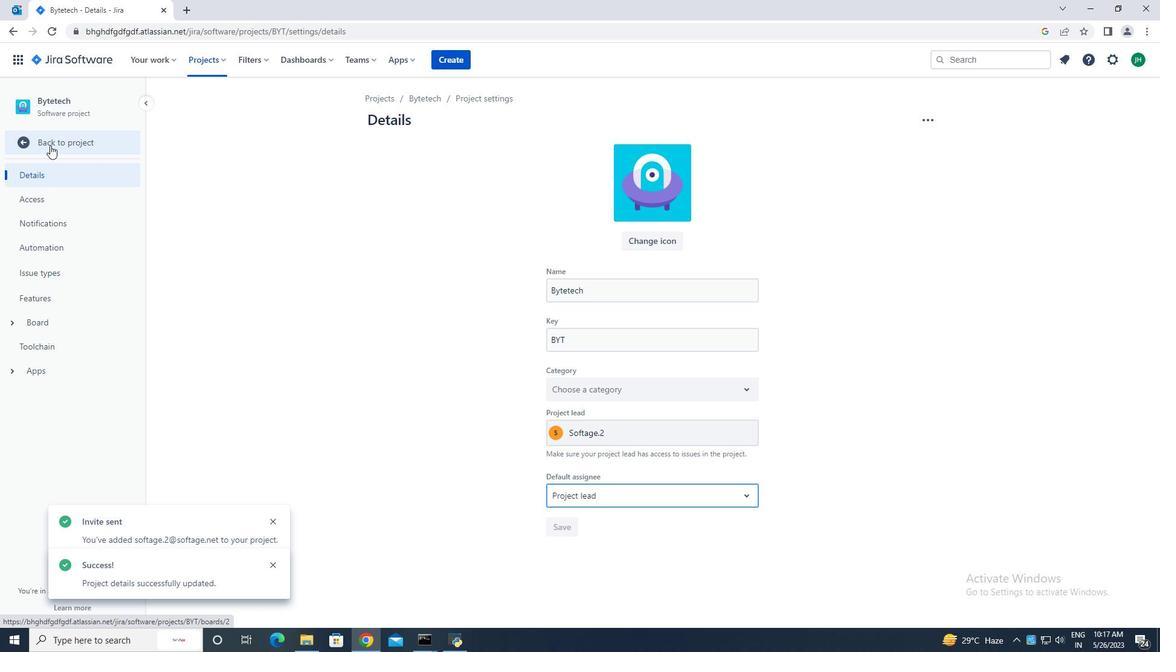 
Action: Mouse moved to (283, 186)
Screenshot: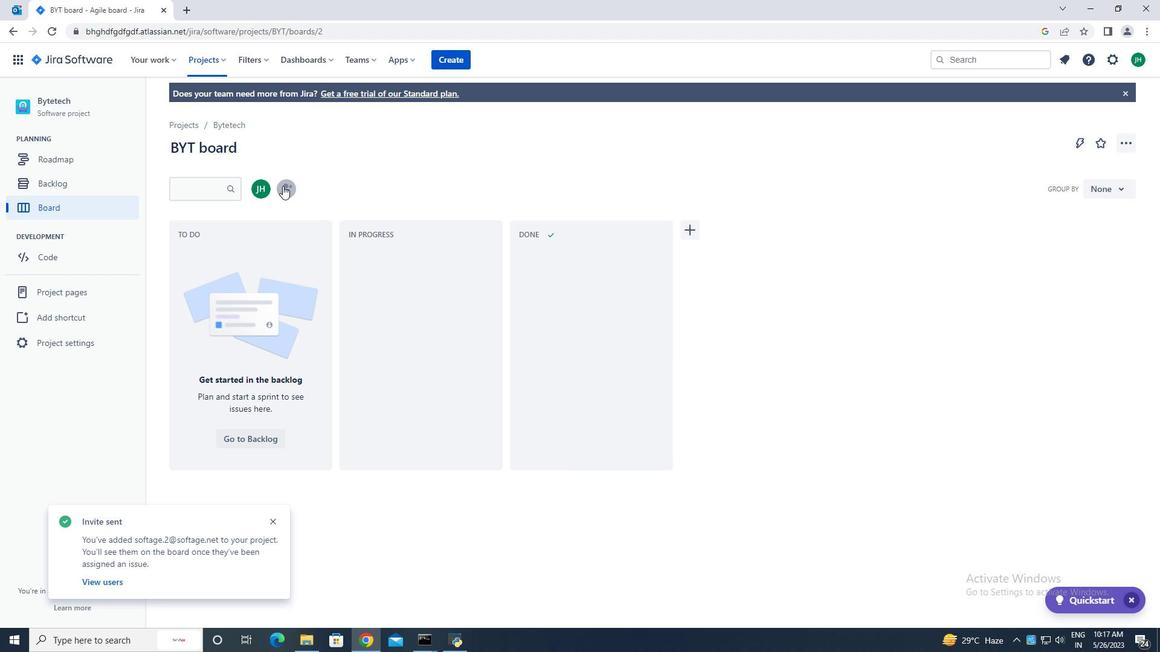 
Action: Mouse pressed left at (283, 186)
Screenshot: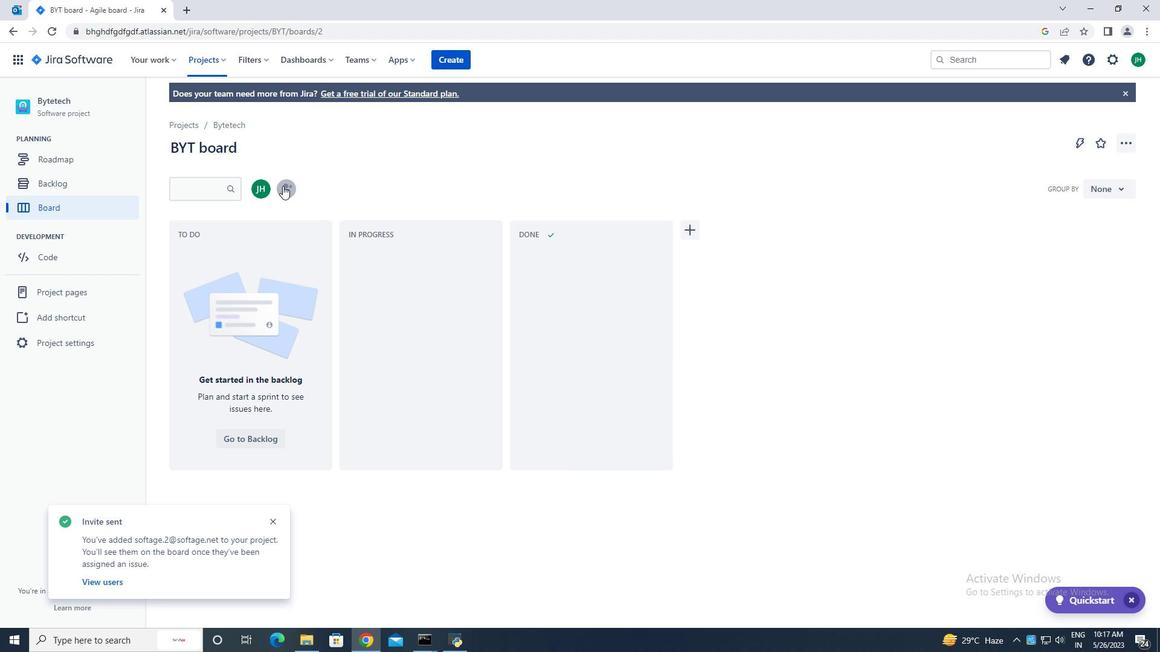 
Action: Mouse moved to (549, 143)
Screenshot: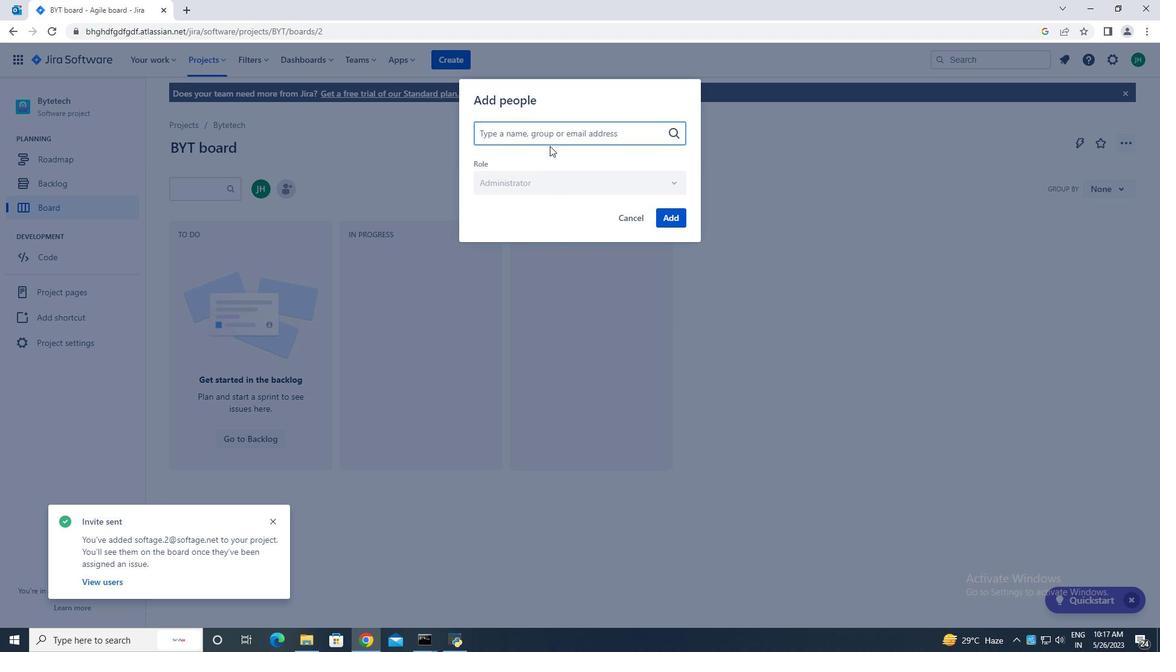 
Action: Key pressed softage.3<Key.shift>@softage.net
Screenshot: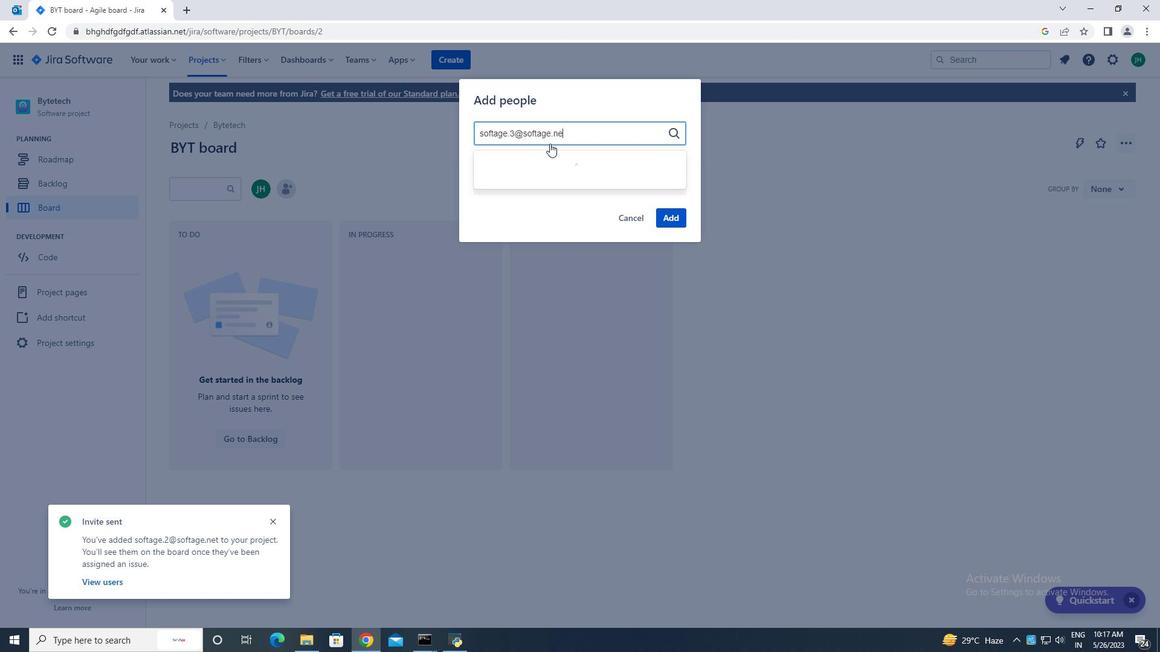 
Action: Mouse moved to (602, 169)
Screenshot: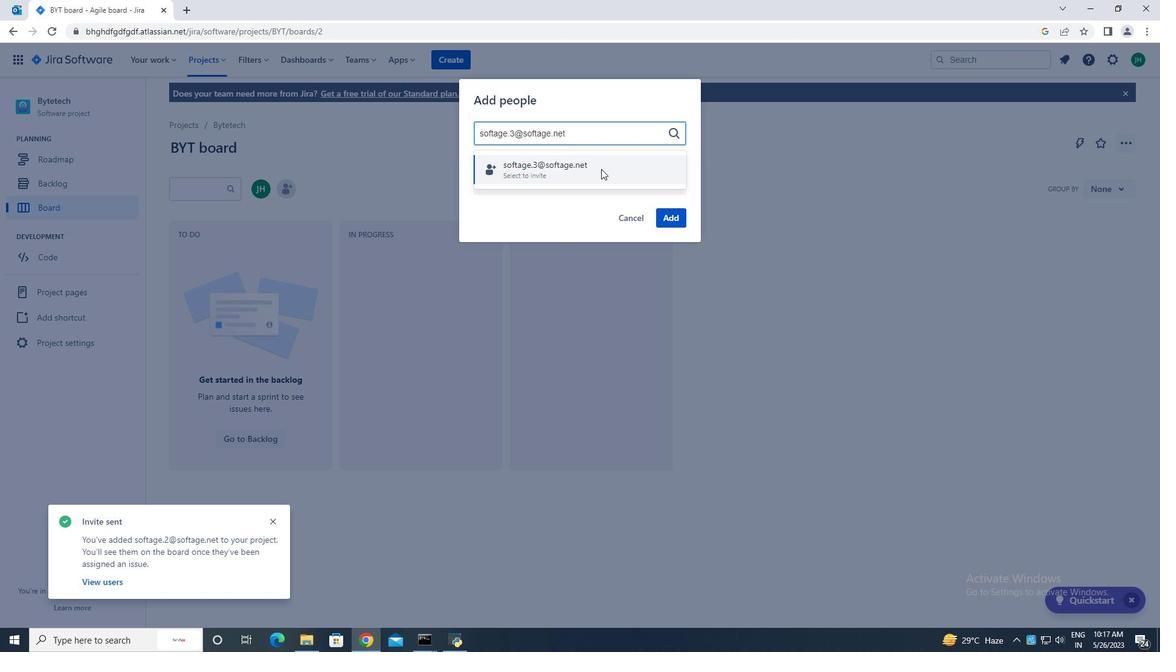 
Action: Mouse pressed left at (602, 169)
Screenshot: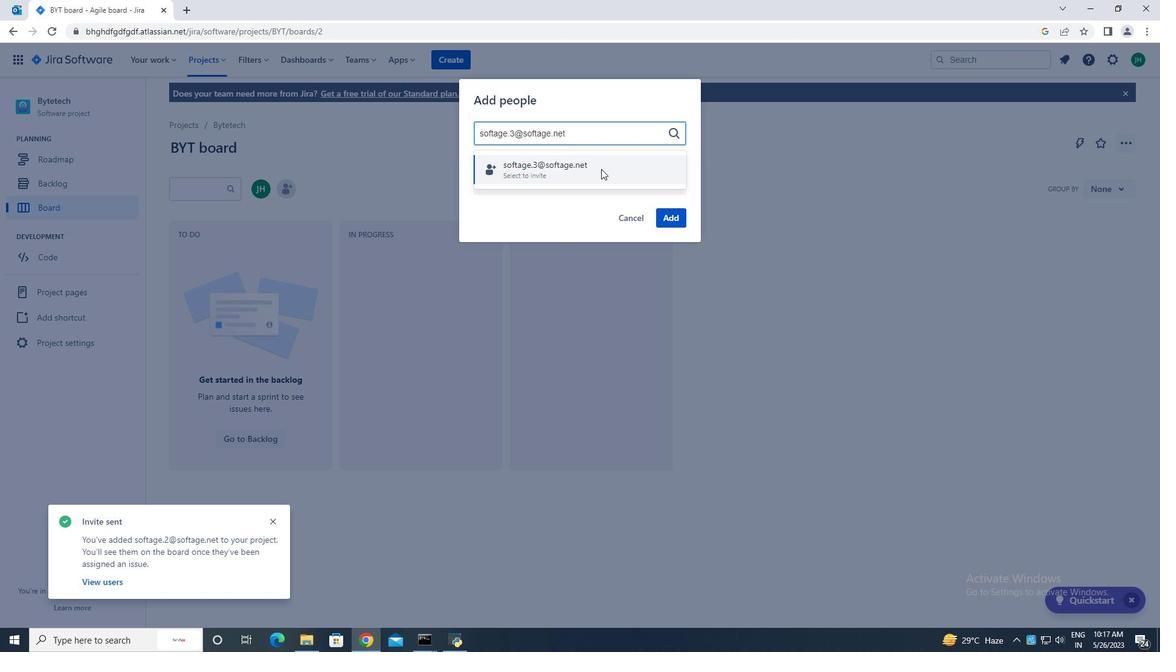
Action: Mouse moved to (674, 218)
Screenshot: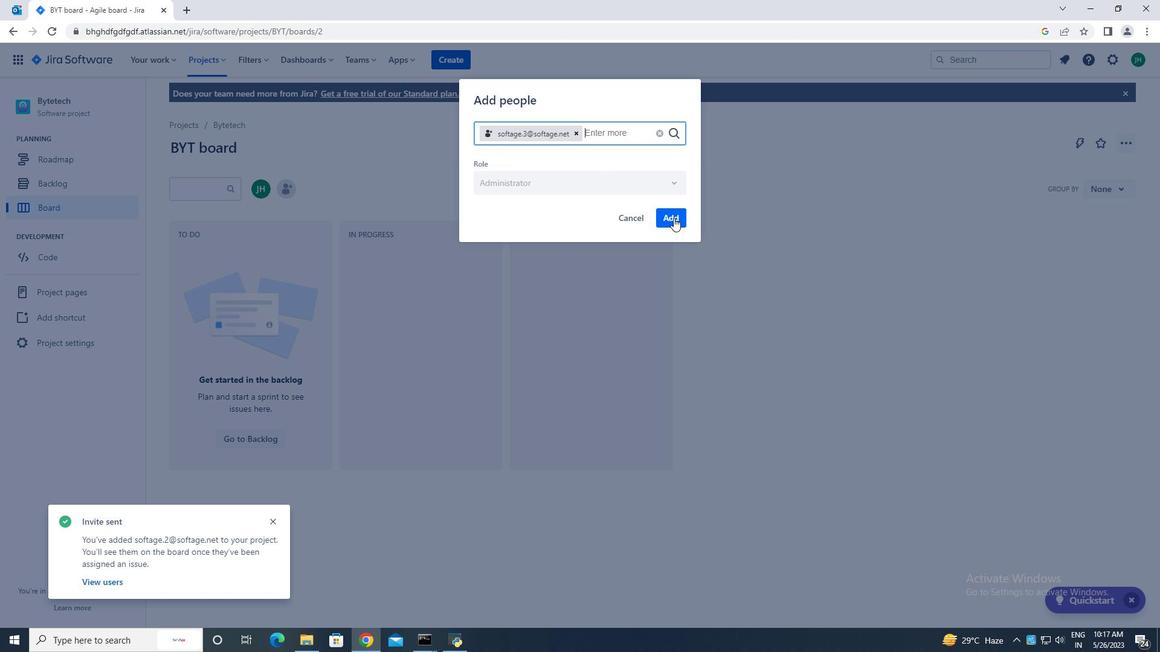 
Action: Mouse pressed left at (674, 218)
Screenshot: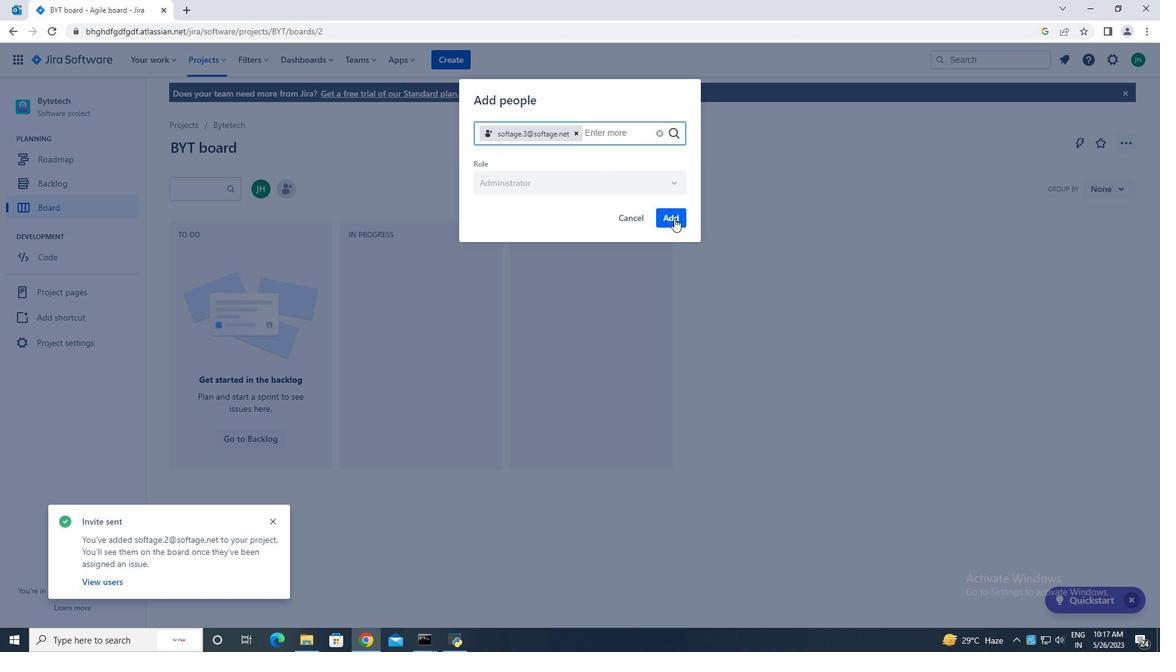 
Action: Mouse moved to (216, 282)
Screenshot: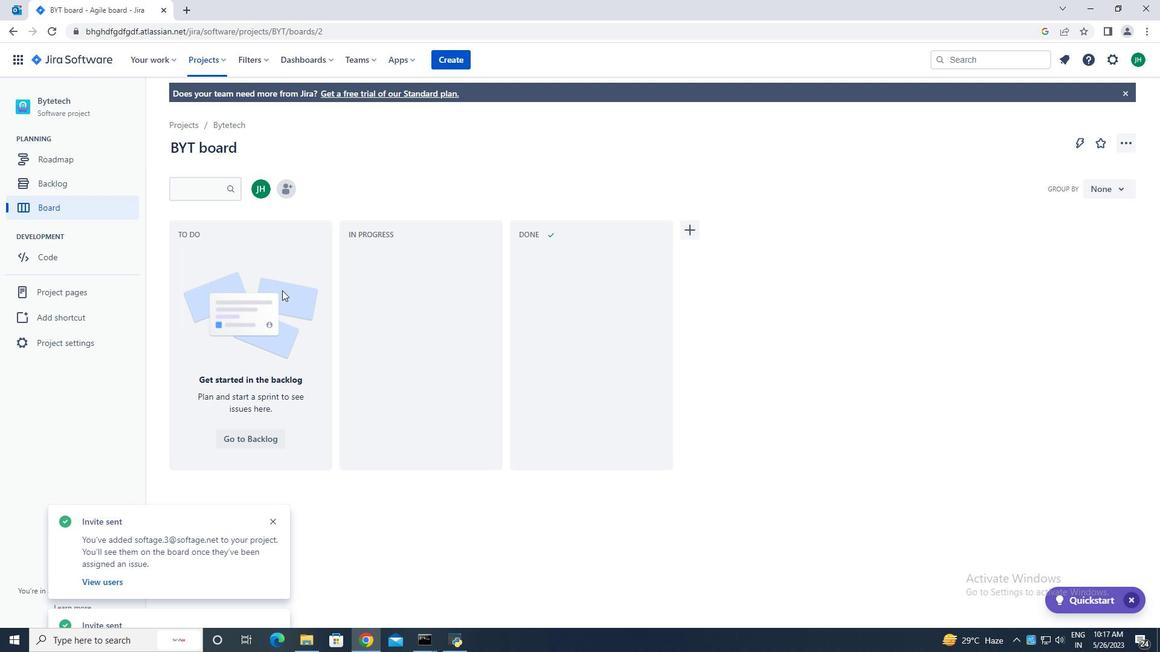
